 Task: Add a signature Jacob Baker containing With gratitude and appreciation, Jacob Baker to email address softage.2@softage.net and add a label Valentines Day gifts
Action: Mouse moved to (945, 74)
Screenshot: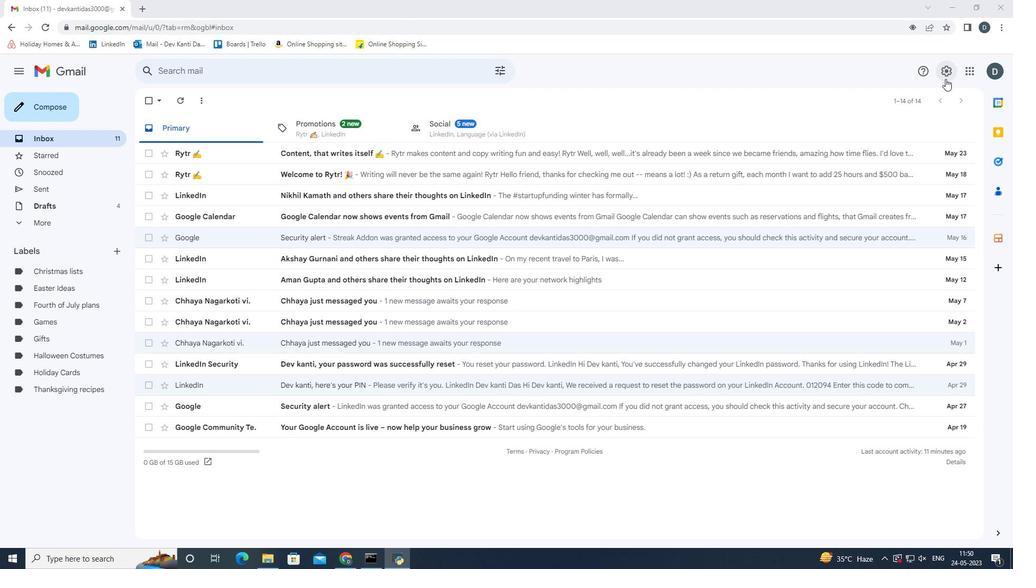 
Action: Mouse pressed left at (945, 74)
Screenshot: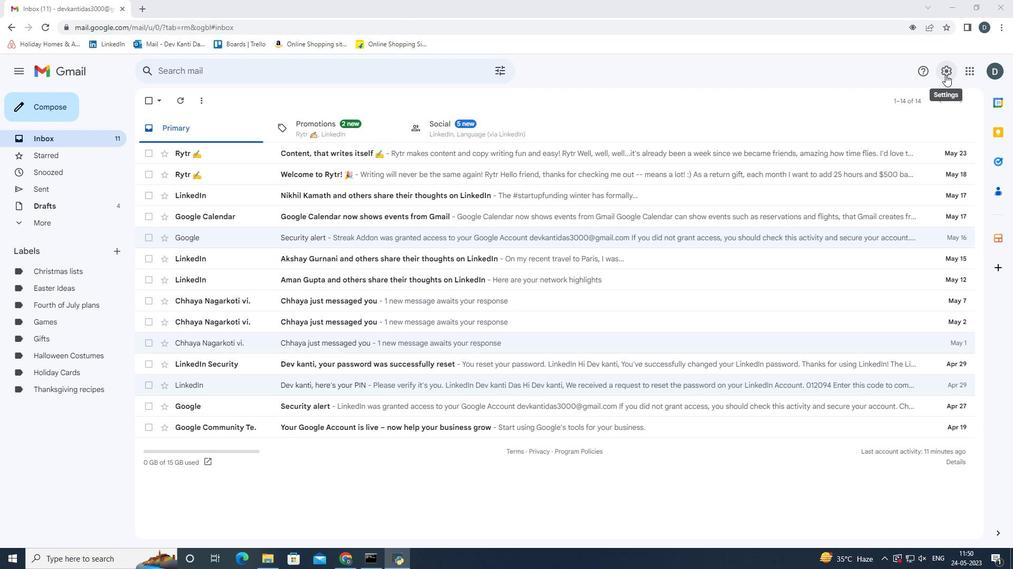 
Action: Mouse moved to (935, 121)
Screenshot: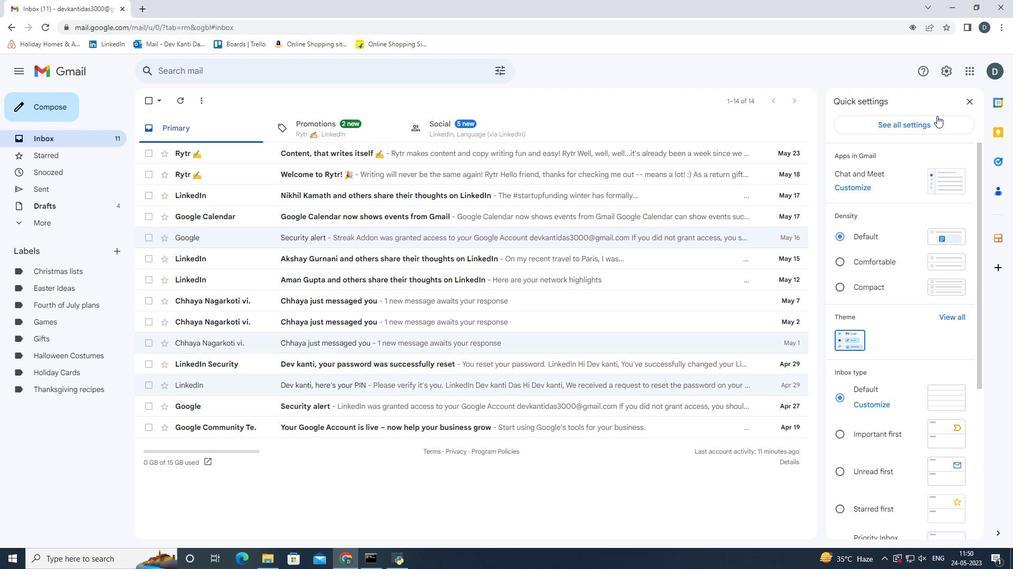 
Action: Mouse pressed left at (935, 121)
Screenshot: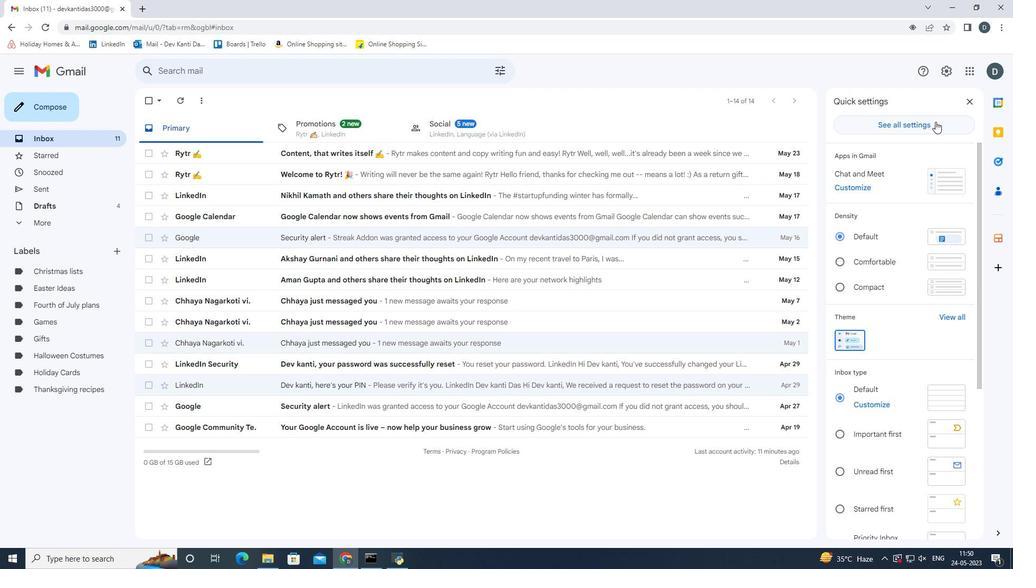 
Action: Mouse moved to (549, 343)
Screenshot: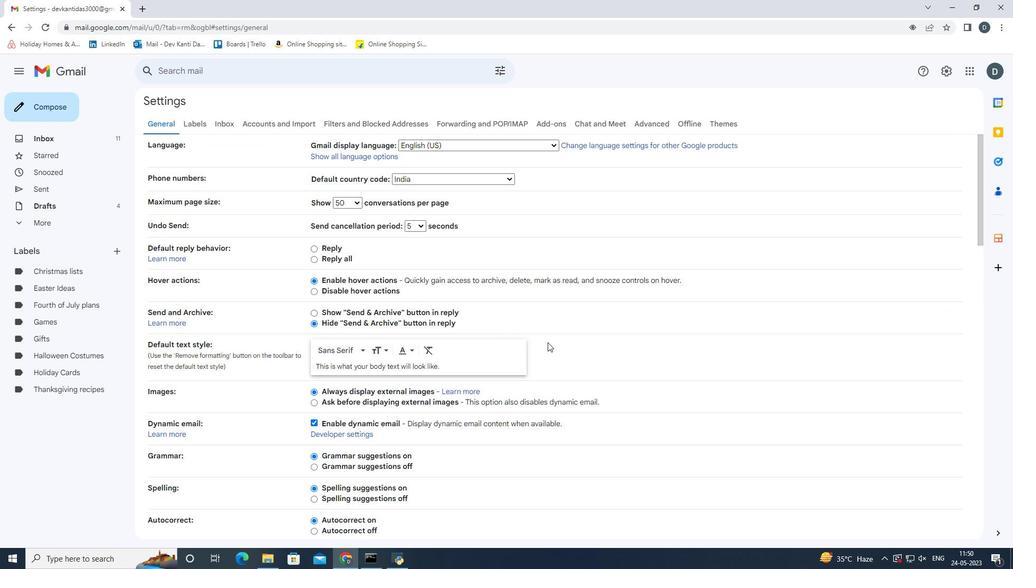 
Action: Mouse scrolled (549, 342) with delta (0, 0)
Screenshot: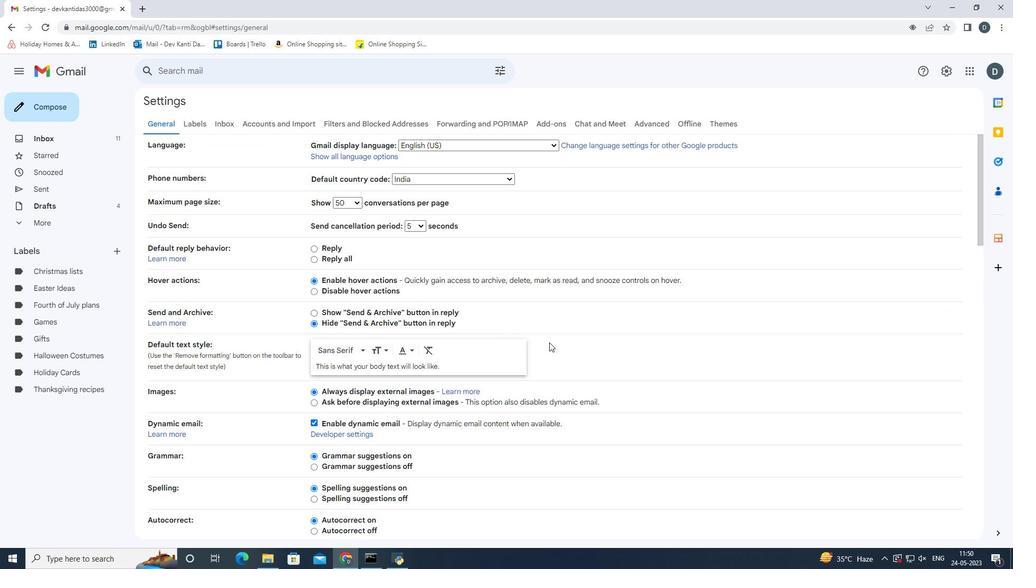 
Action: Mouse scrolled (549, 342) with delta (0, 0)
Screenshot: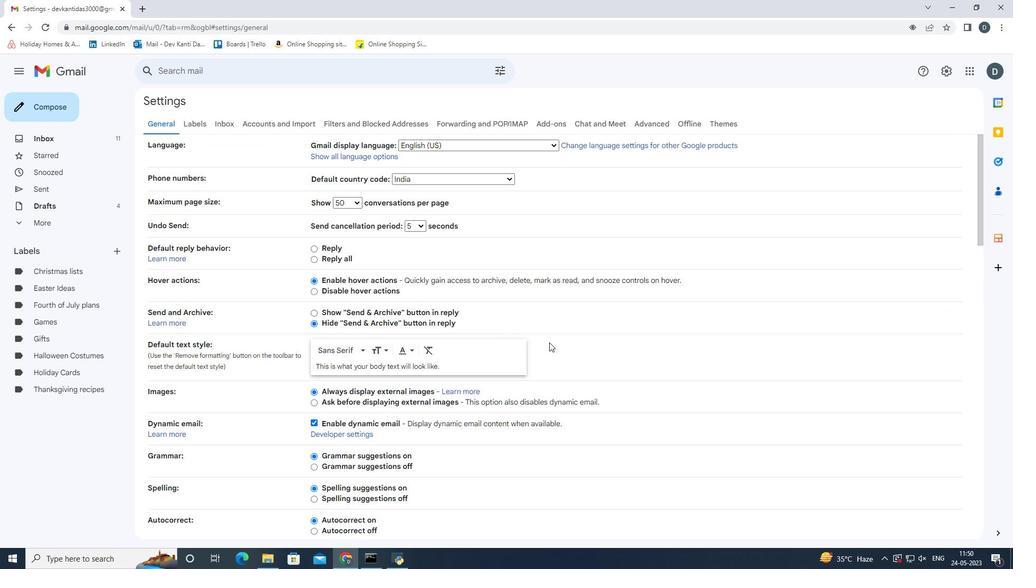 
Action: Mouse scrolled (549, 342) with delta (0, 0)
Screenshot: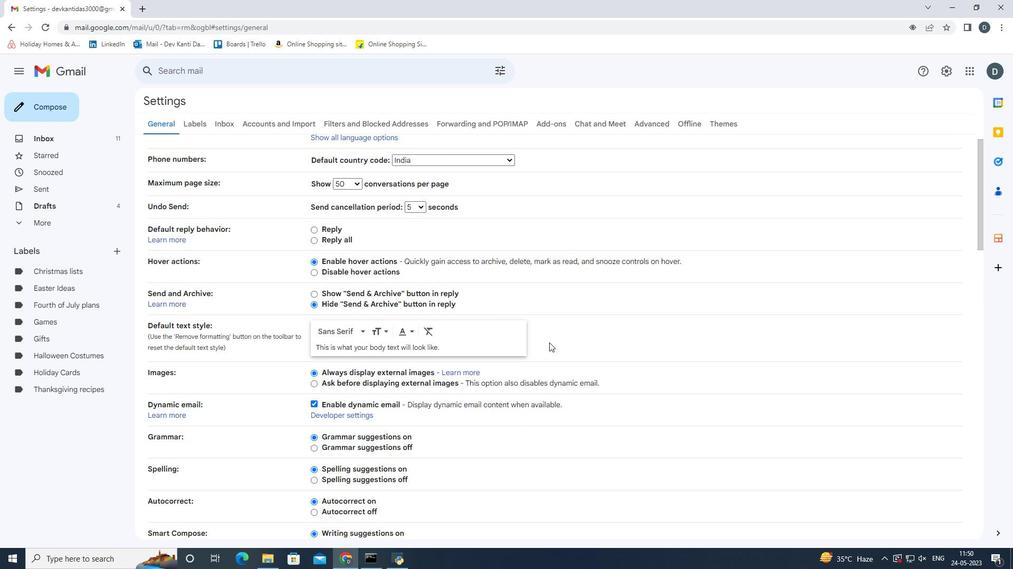
Action: Mouse scrolled (549, 342) with delta (0, 0)
Screenshot: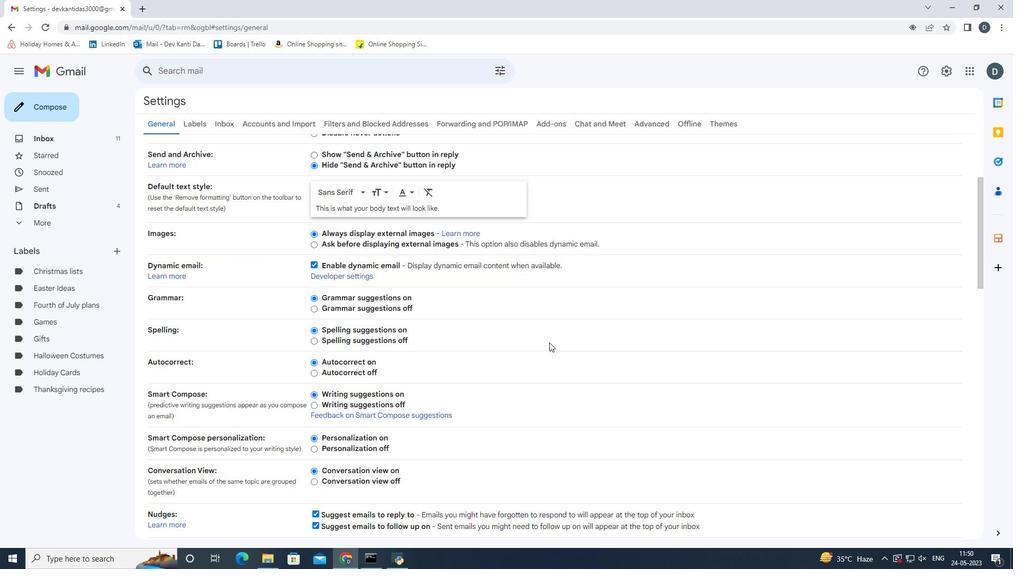 
Action: Mouse scrolled (549, 342) with delta (0, 0)
Screenshot: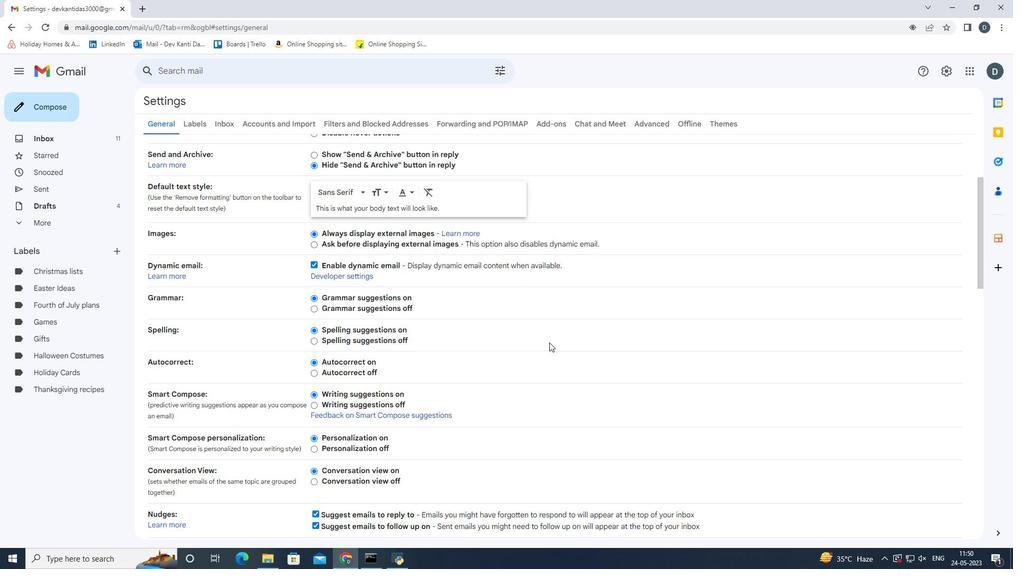 
Action: Mouse scrolled (549, 342) with delta (0, 0)
Screenshot: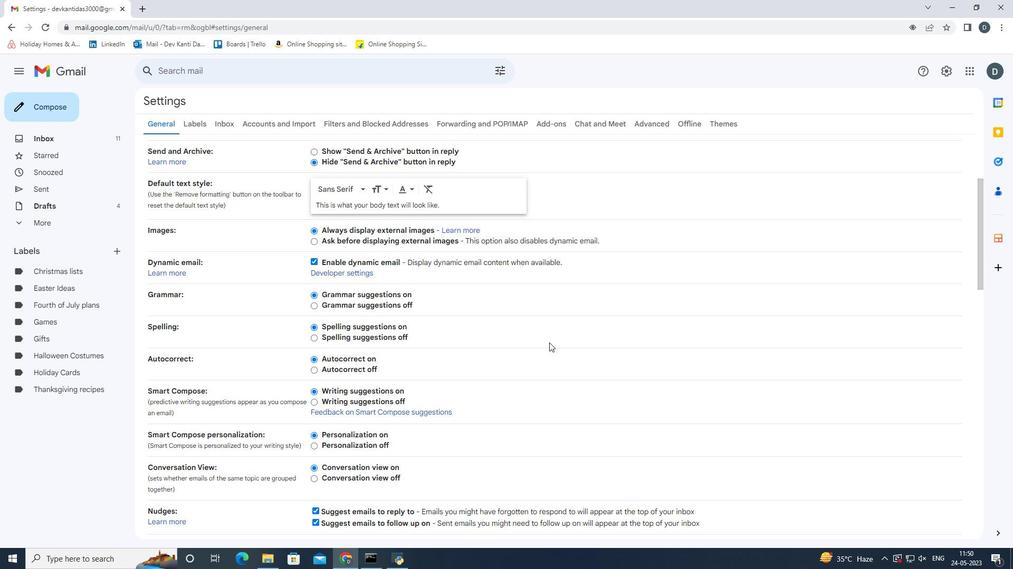 
Action: Mouse scrolled (549, 342) with delta (0, 0)
Screenshot: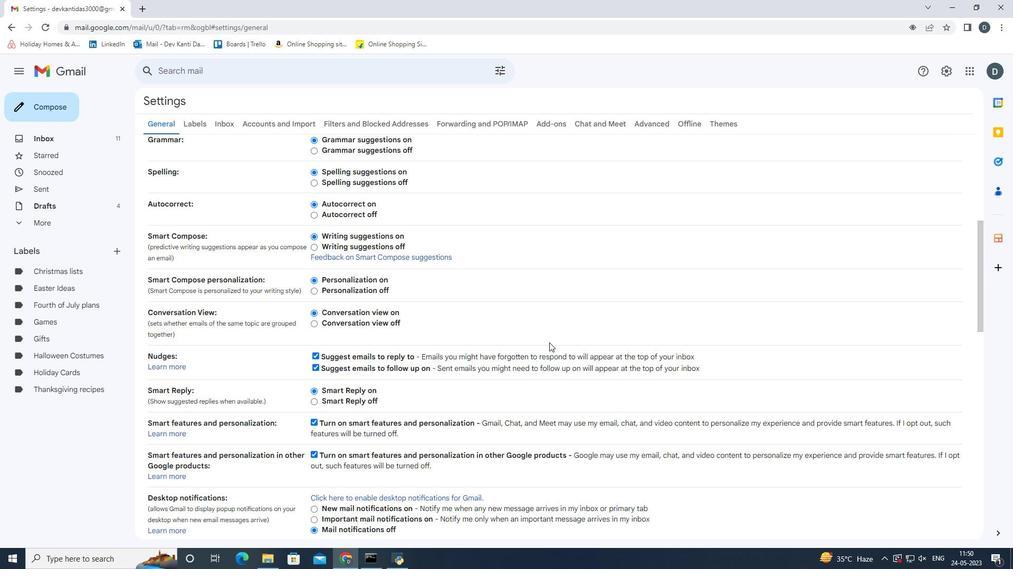 
Action: Mouse scrolled (549, 342) with delta (0, 0)
Screenshot: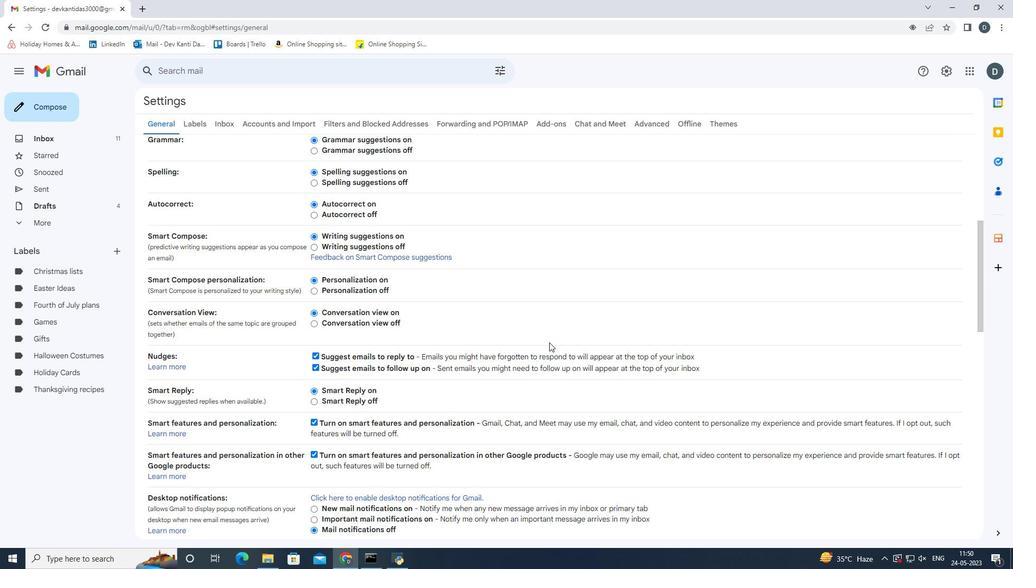 
Action: Mouse scrolled (549, 342) with delta (0, 0)
Screenshot: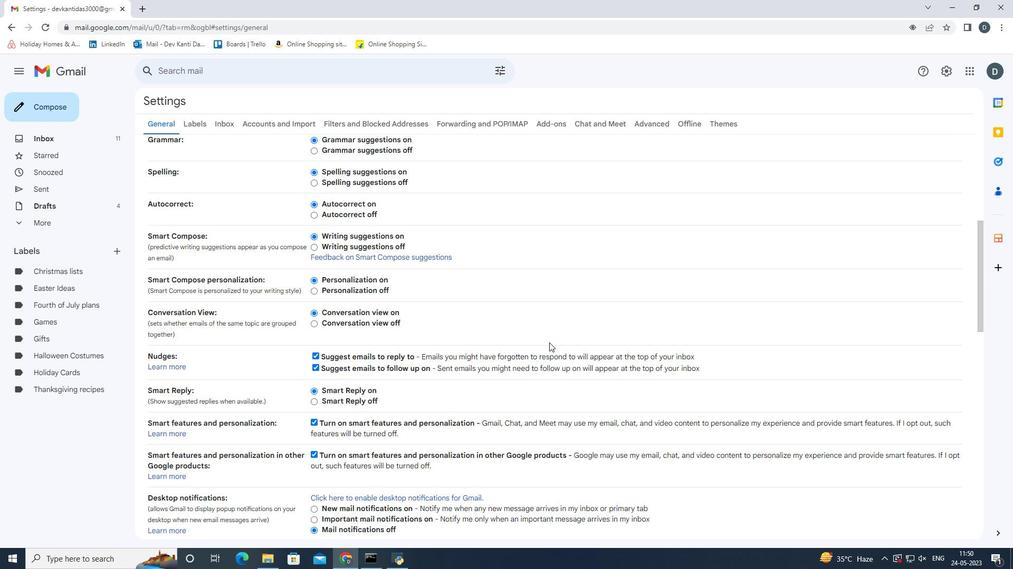 
Action: Mouse scrolled (549, 342) with delta (0, 0)
Screenshot: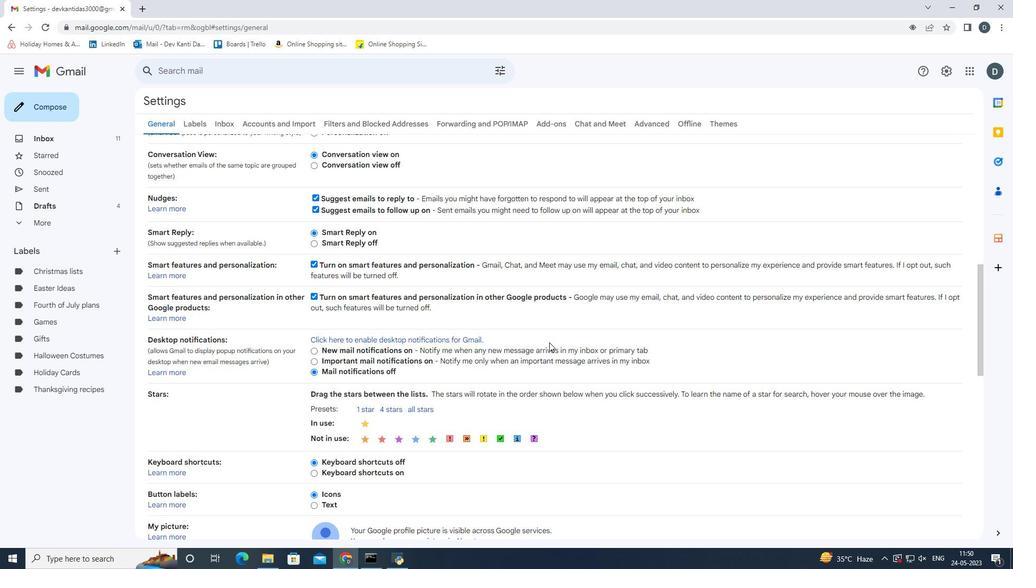 
Action: Mouse scrolled (549, 342) with delta (0, 0)
Screenshot: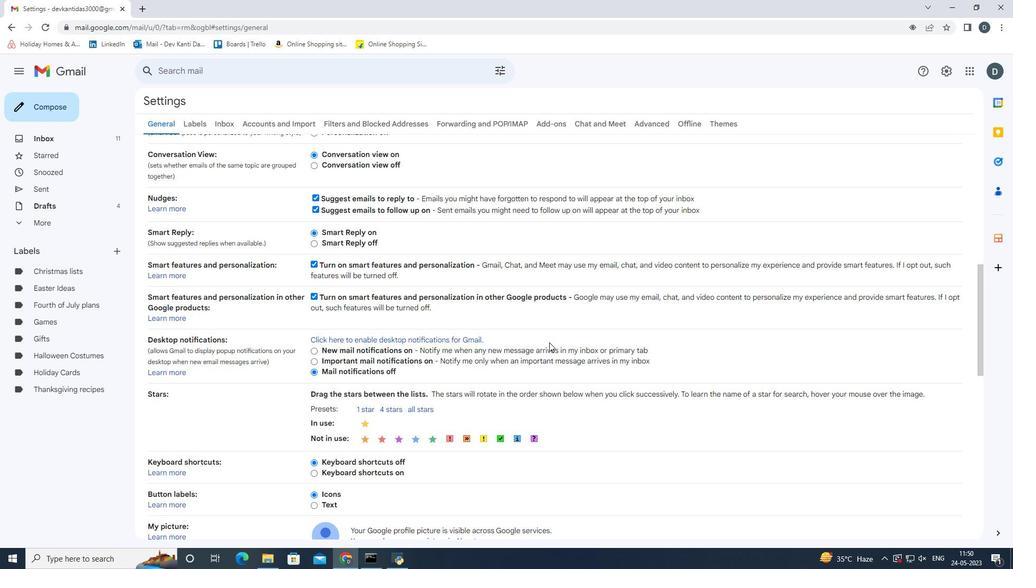 
Action: Mouse scrolled (549, 342) with delta (0, 0)
Screenshot: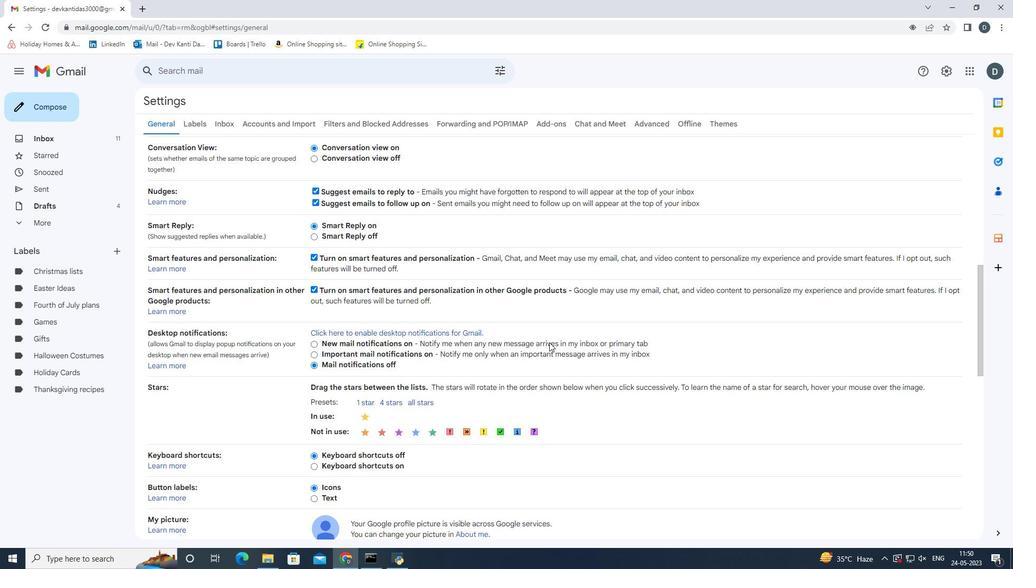 
Action: Mouse scrolled (549, 342) with delta (0, 0)
Screenshot: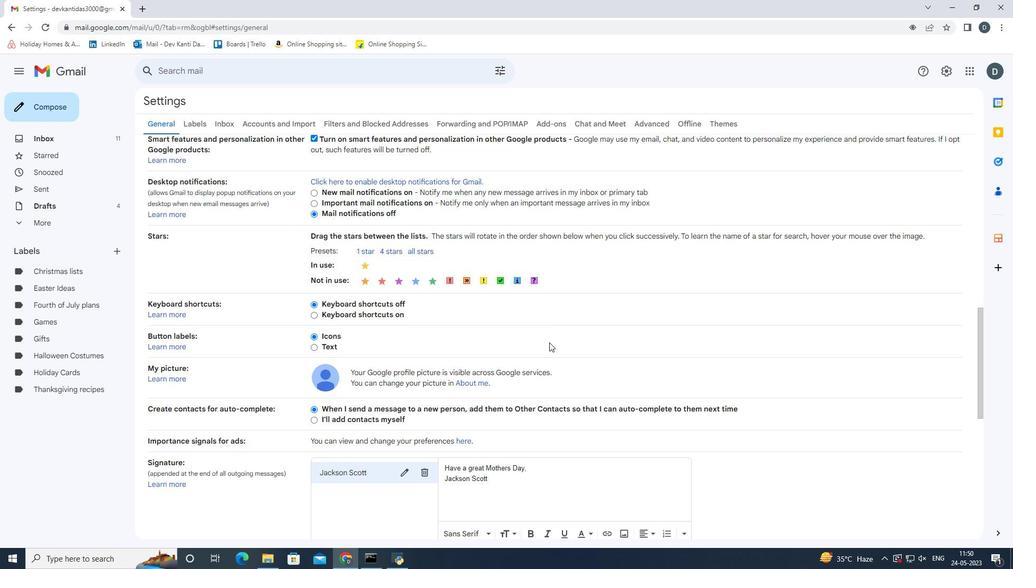 
Action: Mouse moved to (430, 416)
Screenshot: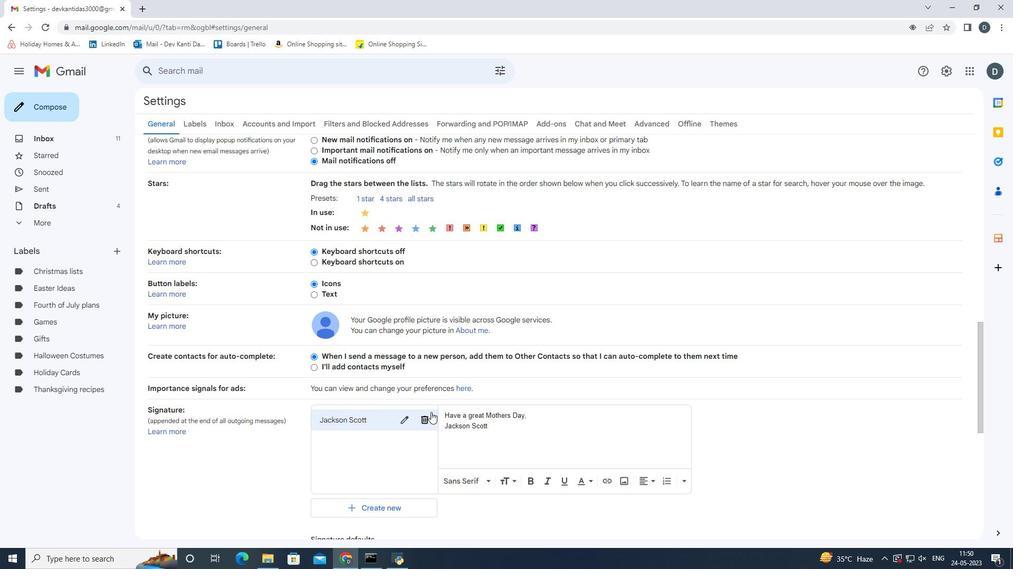 
Action: Mouse pressed left at (430, 416)
Screenshot: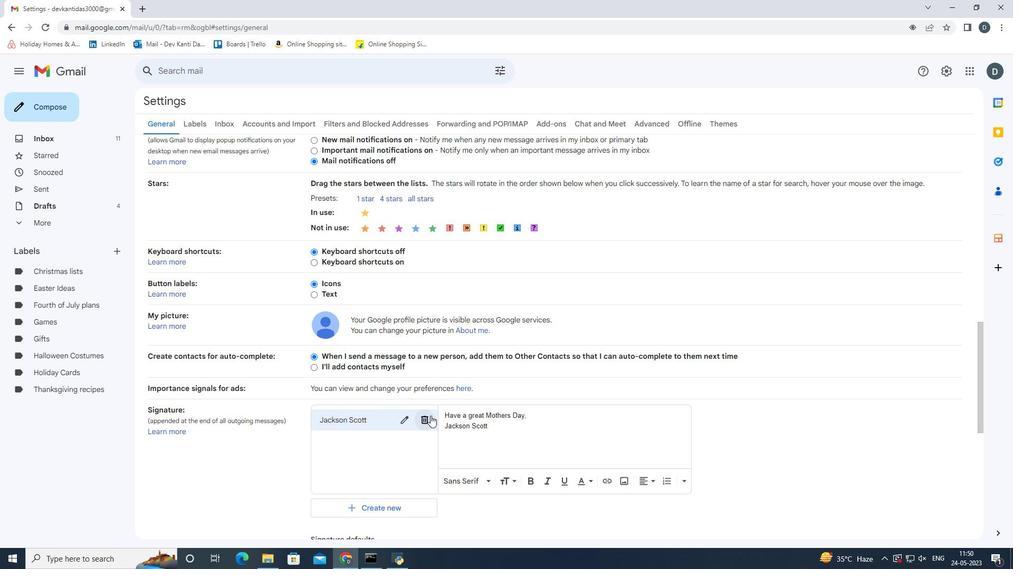 
Action: Mouse moved to (608, 322)
Screenshot: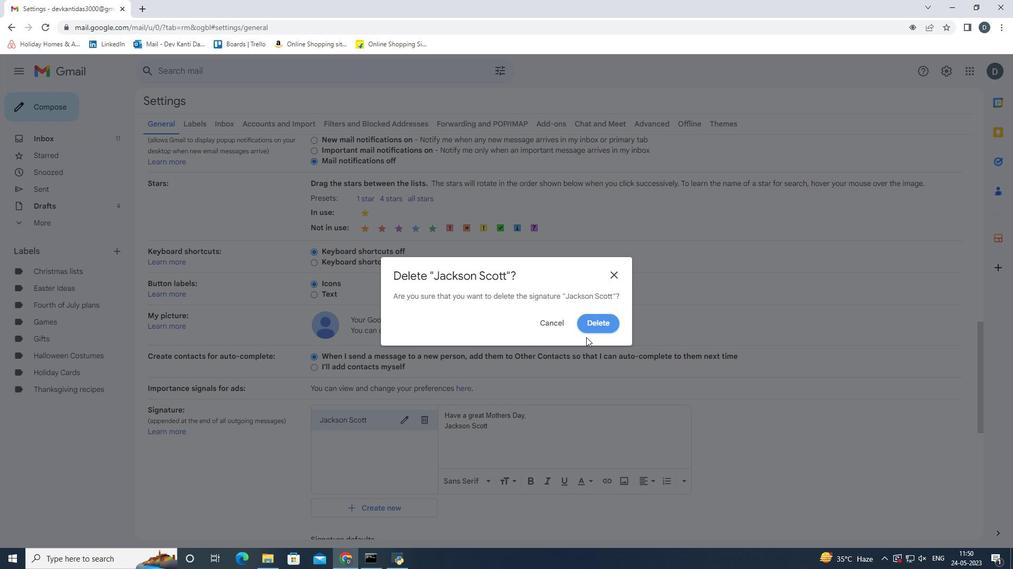 
Action: Mouse pressed left at (608, 322)
Screenshot: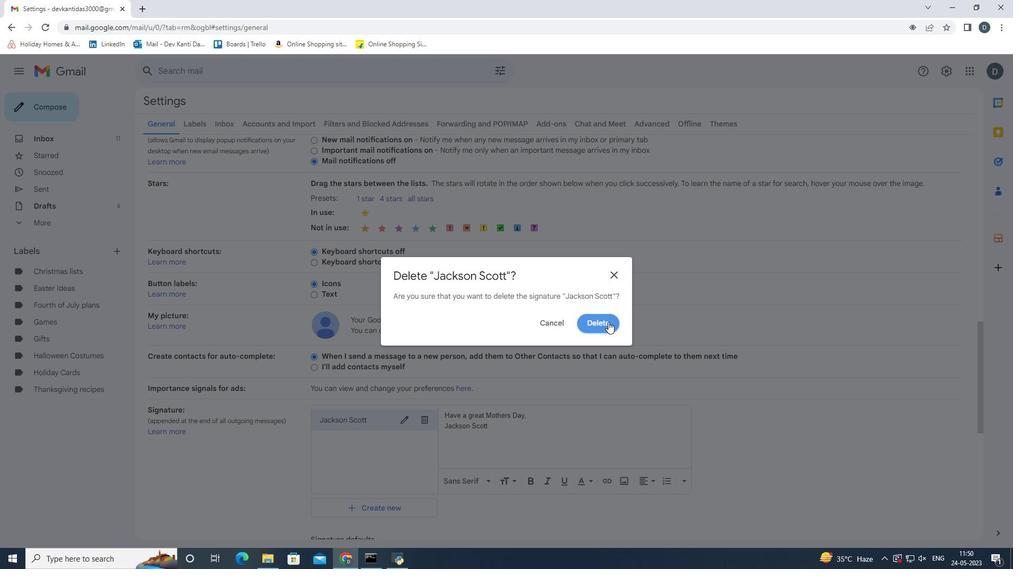 
Action: Mouse moved to (375, 426)
Screenshot: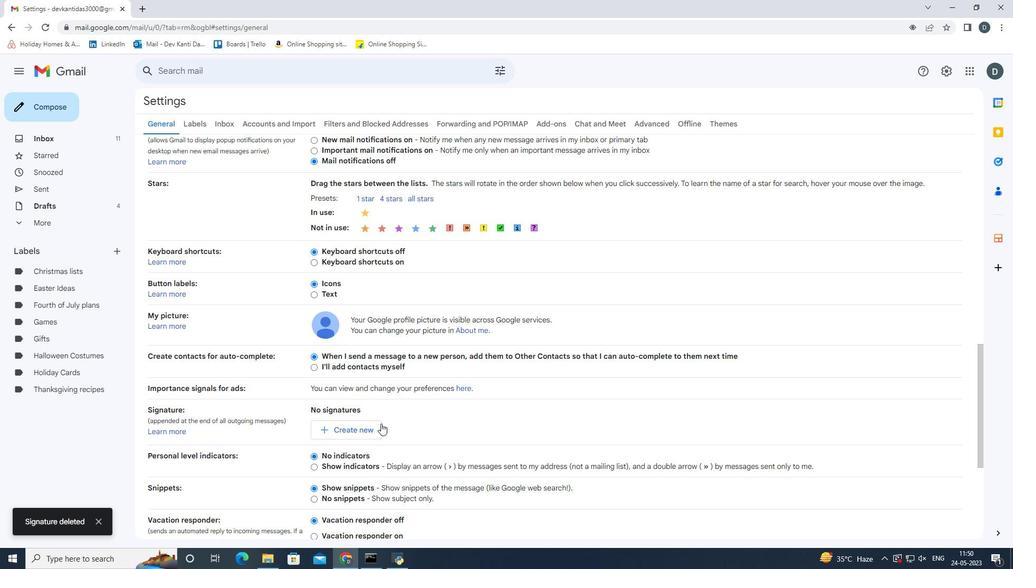 
Action: Mouse pressed left at (375, 426)
Screenshot: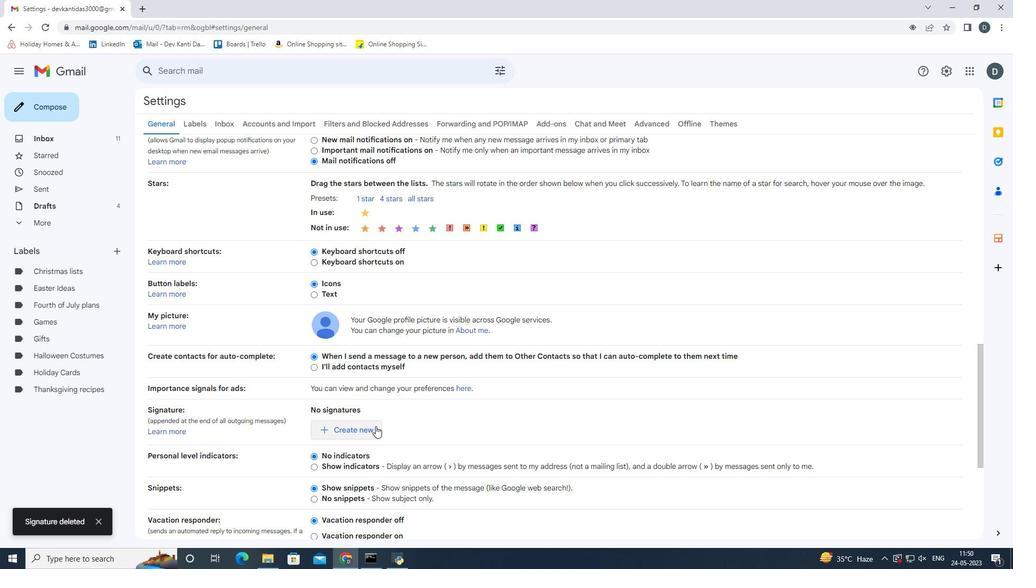 
Action: Mouse moved to (502, 301)
Screenshot: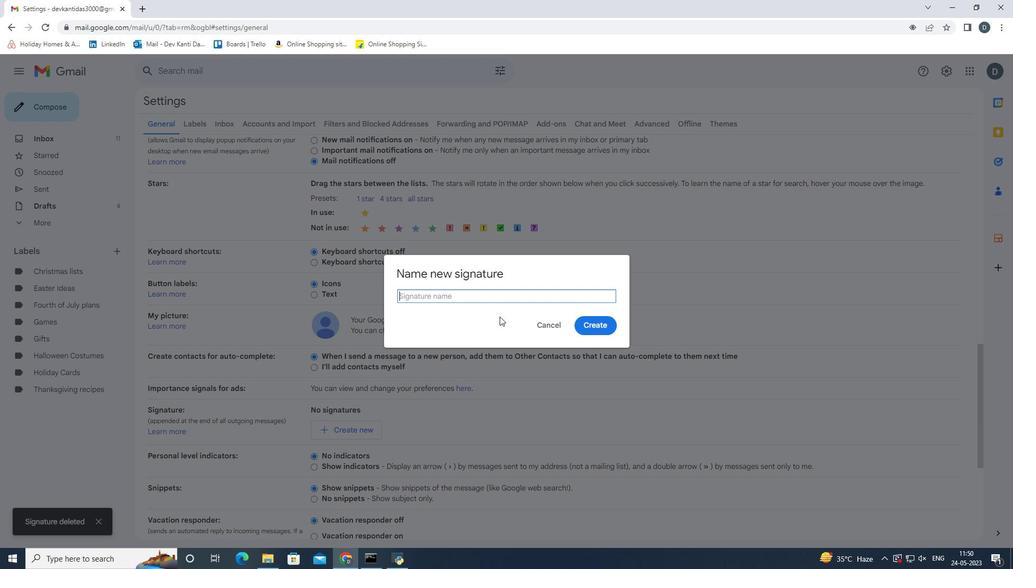 
Action: Key pressed <Key.shift><Key.shift><Key.shift><Key.shift><Key.shift><Key.shift><Key.shift><Key.shift><Key.shift><Key.shift>Jacob<Key.space><Key.shift><Key.shift><Key.shift><Key.shift><Key.shift><Key.shift><Key.shift>Baker<Key.enter>
Screenshot: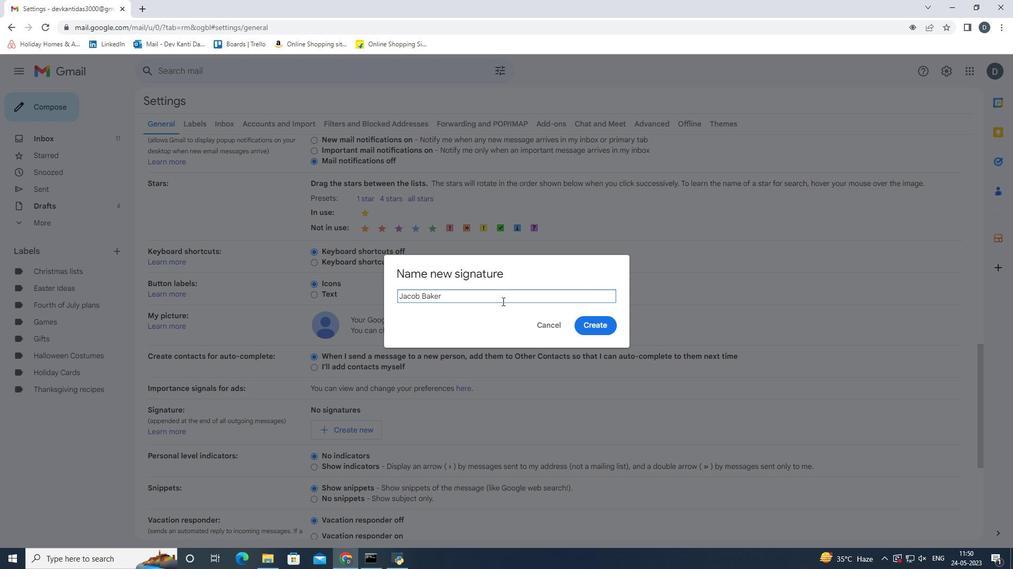 
Action: Mouse moved to (528, 431)
Screenshot: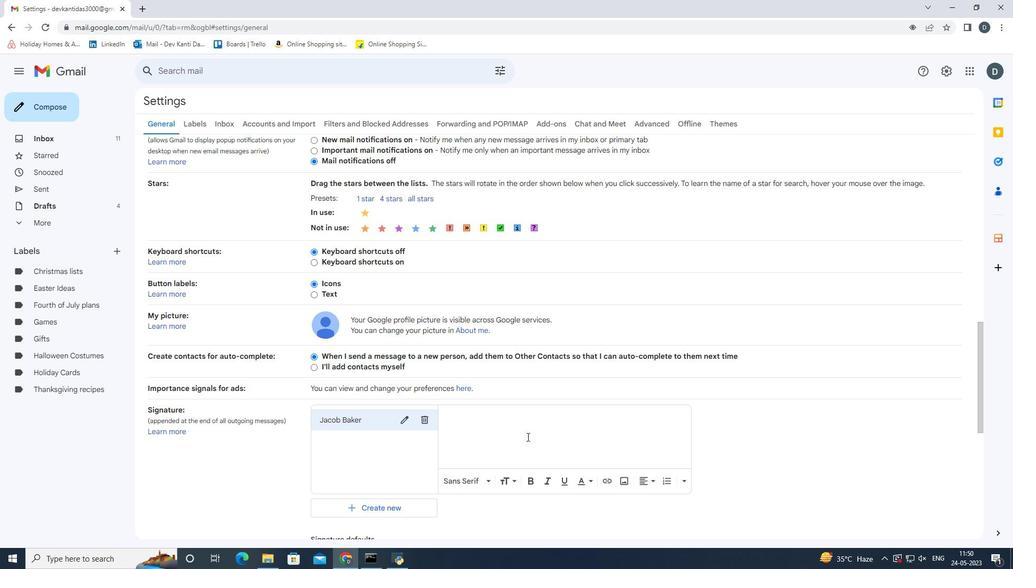 
Action: Mouse pressed left at (528, 431)
Screenshot: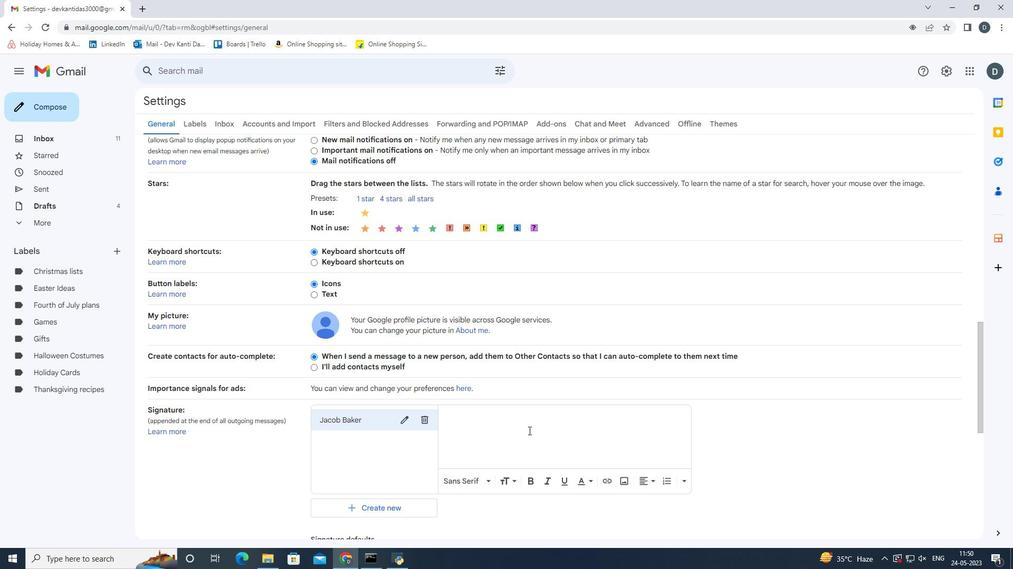 
Action: Key pressed <Key.shift><Key.shift><Key.shift><Key.shift><Key.shift><Key.shift><Key.shift><Key.shift><Key.shift><Key.shift><Key.shift><Key.shift><Key.shift><Key.shift><Key.shift><Key.shift><Key.shift><Key.shift><Key.shift><Key.shift><Key.shift><Key.shift><Key.shift><Key.shift><Key.shift><Key.shift><Key.shift><Key.shift><Key.shift><Key.shift><Key.shift><Key.shift><Key.shift><Key.shift><Key.shift><Key.shift><Key.shift>Gratitude<Key.space>and<Key.space>appreaciation<Key.space><Key.backspace>,<Key.enter><Key.shift><Key.shift><Key.shift><Key.shift><Key.shift><Key.shift>Jacob<Key.space><Key.shift>Baked<Key.backspace>r
Screenshot: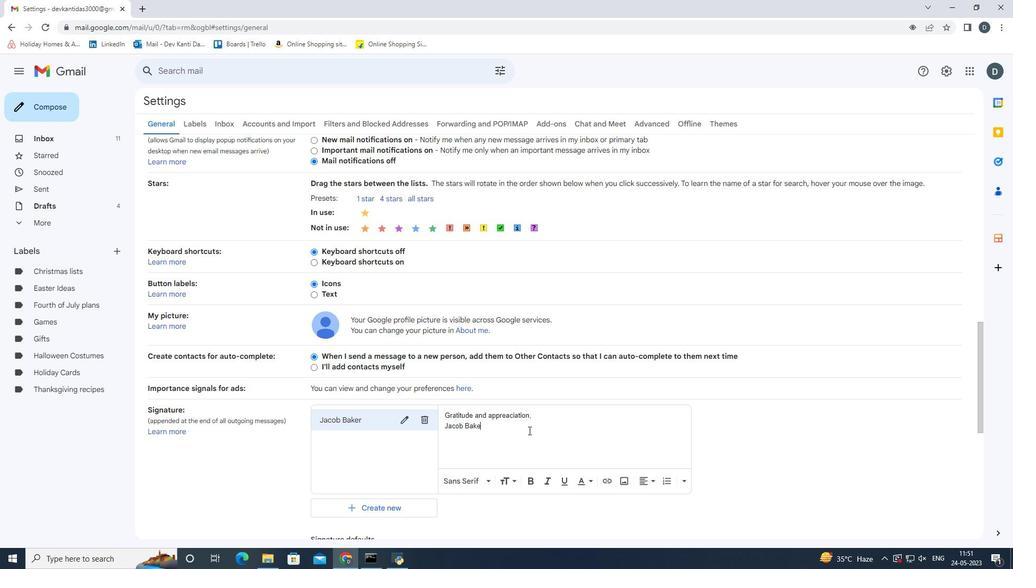 
Action: Mouse moved to (876, 444)
Screenshot: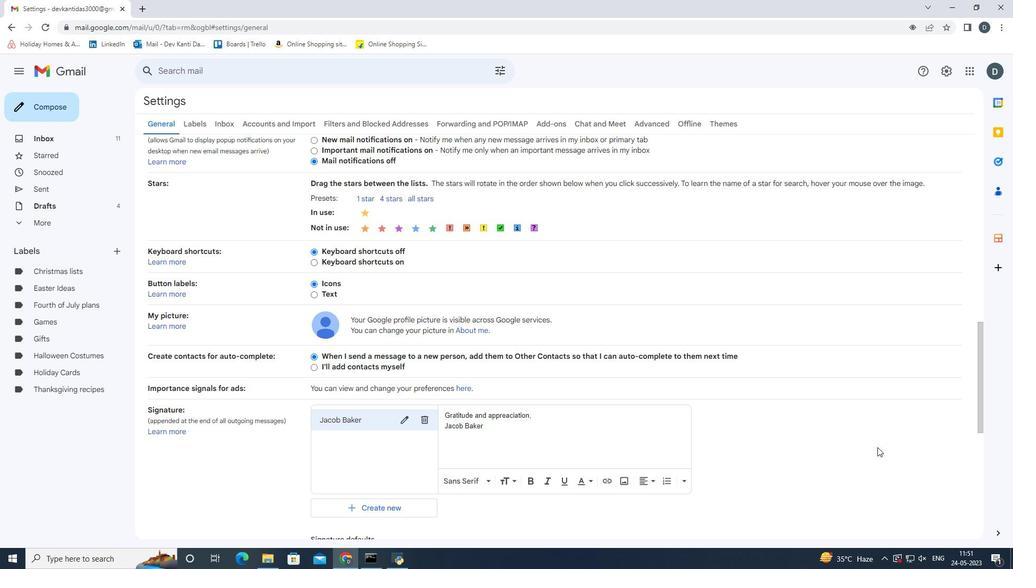 
Action: Mouse pressed left at (876, 444)
Screenshot: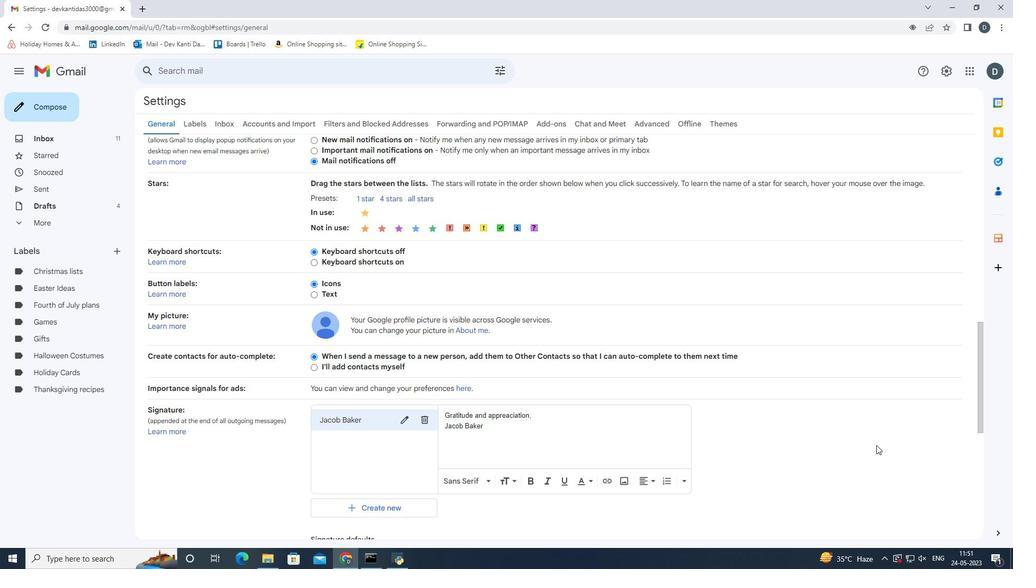 
Action: Mouse moved to (874, 421)
Screenshot: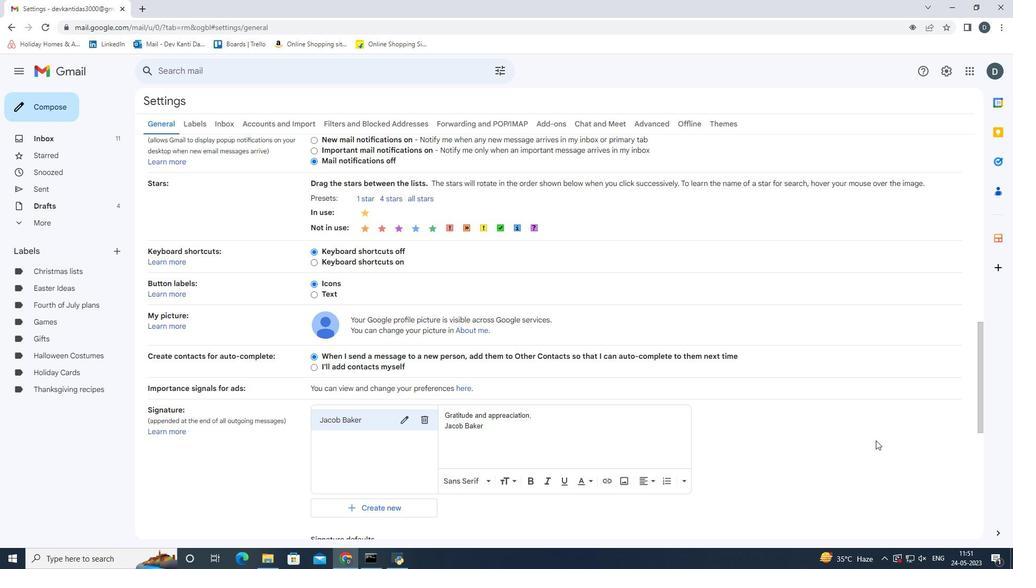 
Action: Mouse scrolled (874, 420) with delta (0, 0)
Screenshot: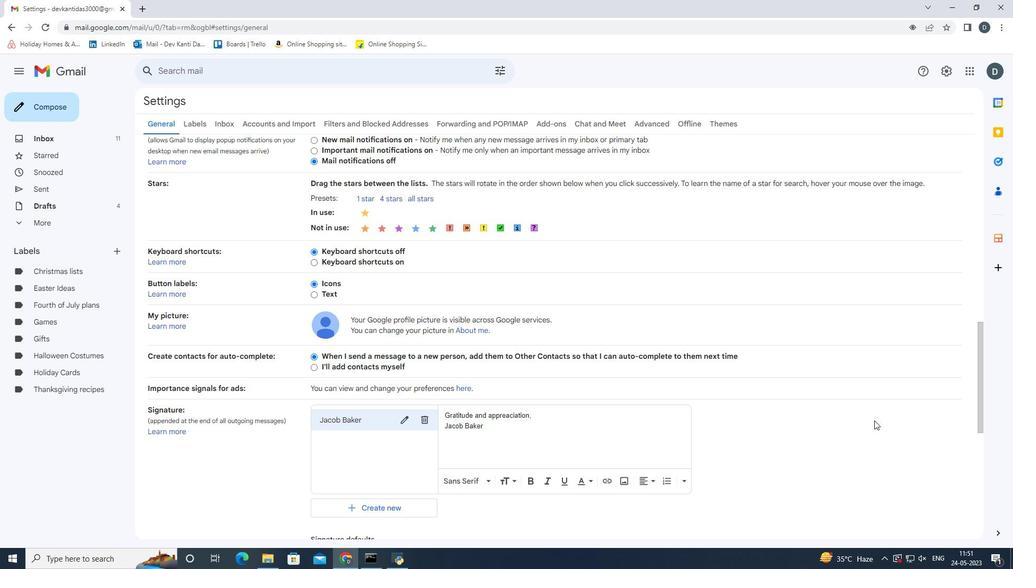 
Action: Mouse scrolled (874, 420) with delta (0, 0)
Screenshot: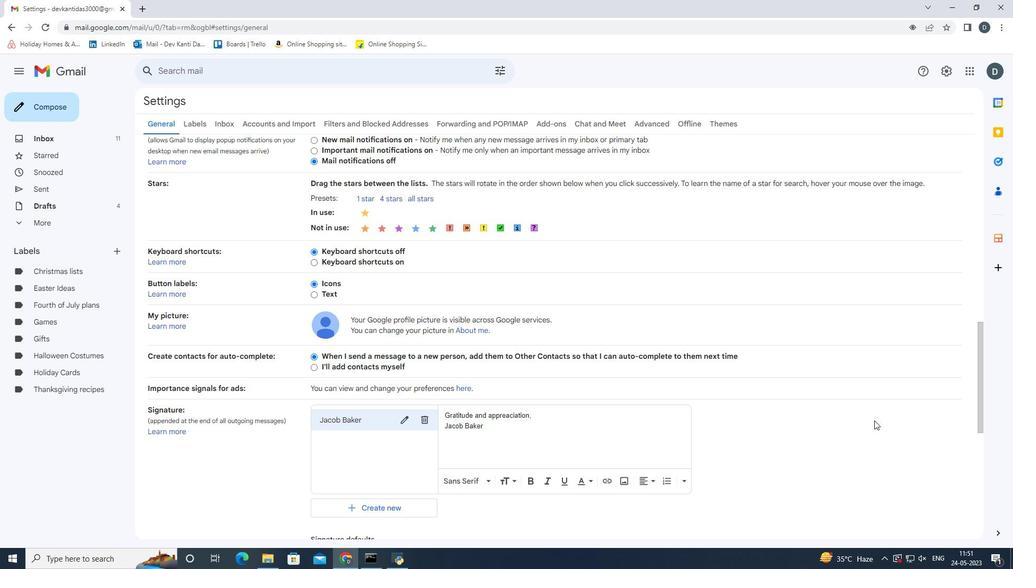 
Action: Mouse scrolled (874, 420) with delta (0, 0)
Screenshot: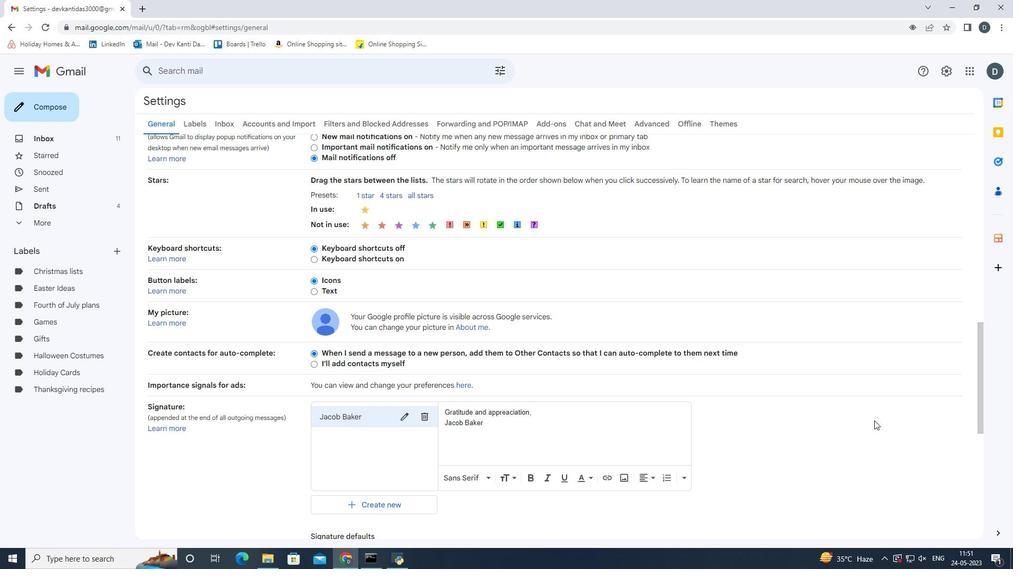 
Action: Mouse scrolled (874, 420) with delta (0, 0)
Screenshot: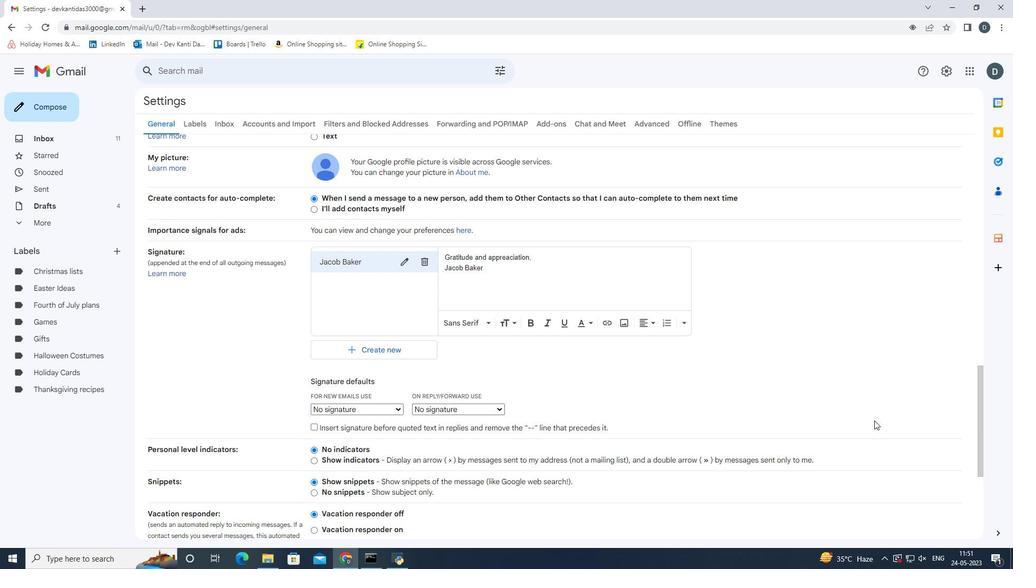 
Action: Mouse scrolled (874, 420) with delta (0, 0)
Screenshot: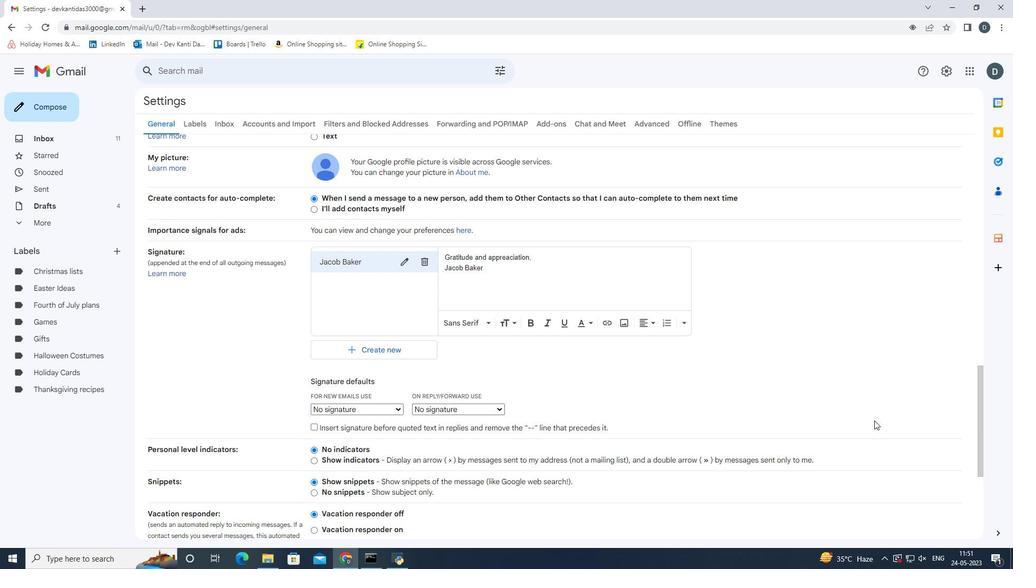 
Action: Mouse scrolled (874, 420) with delta (0, 0)
Screenshot: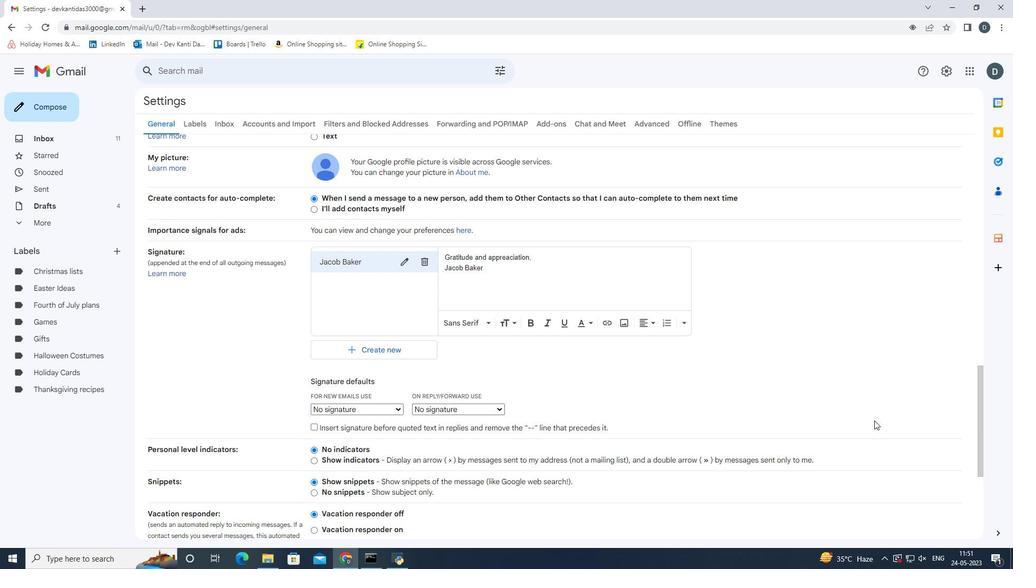 
Action: Mouse moved to (345, 254)
Screenshot: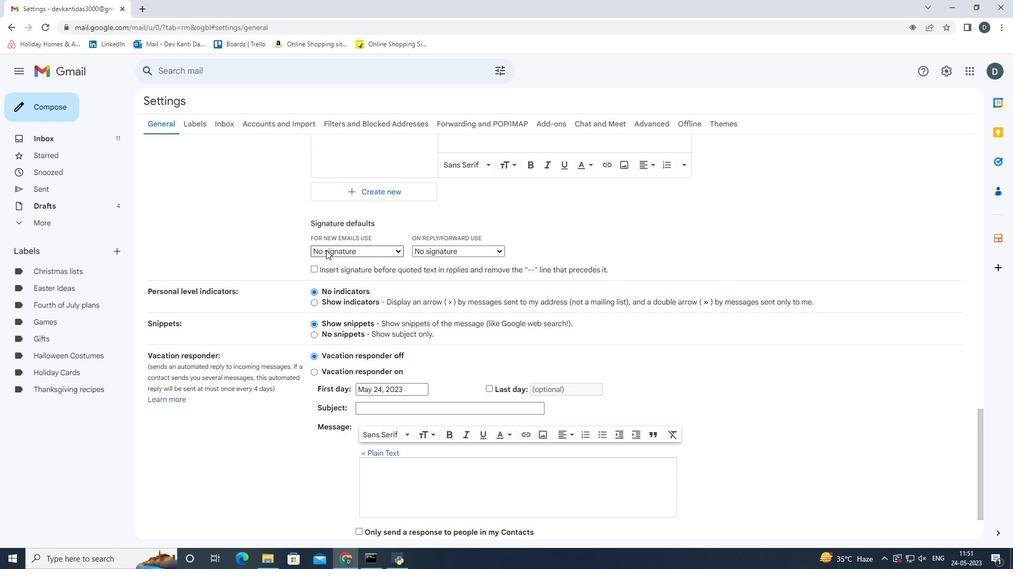 
Action: Mouse pressed left at (345, 254)
Screenshot: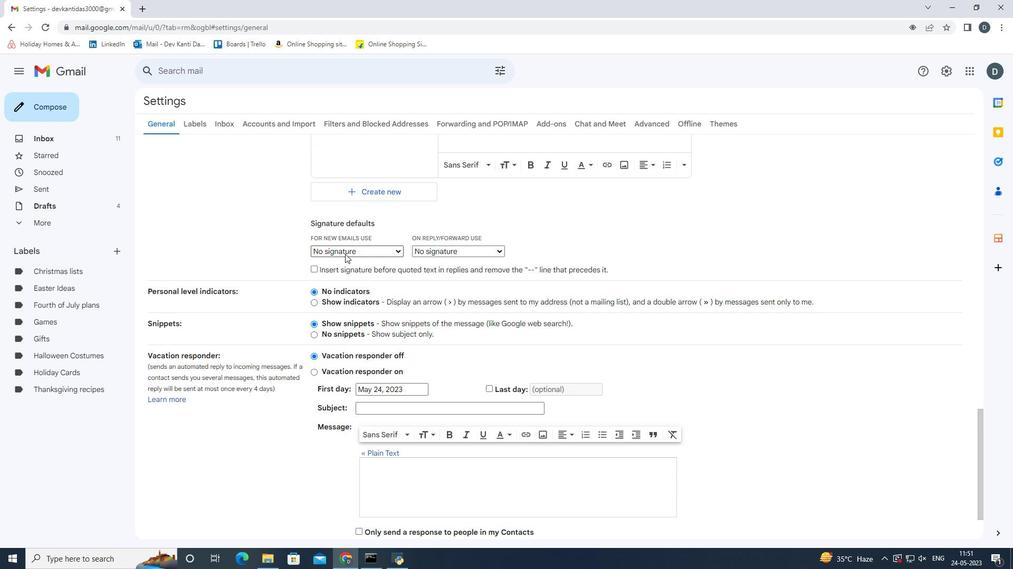 
Action: Mouse moved to (355, 274)
Screenshot: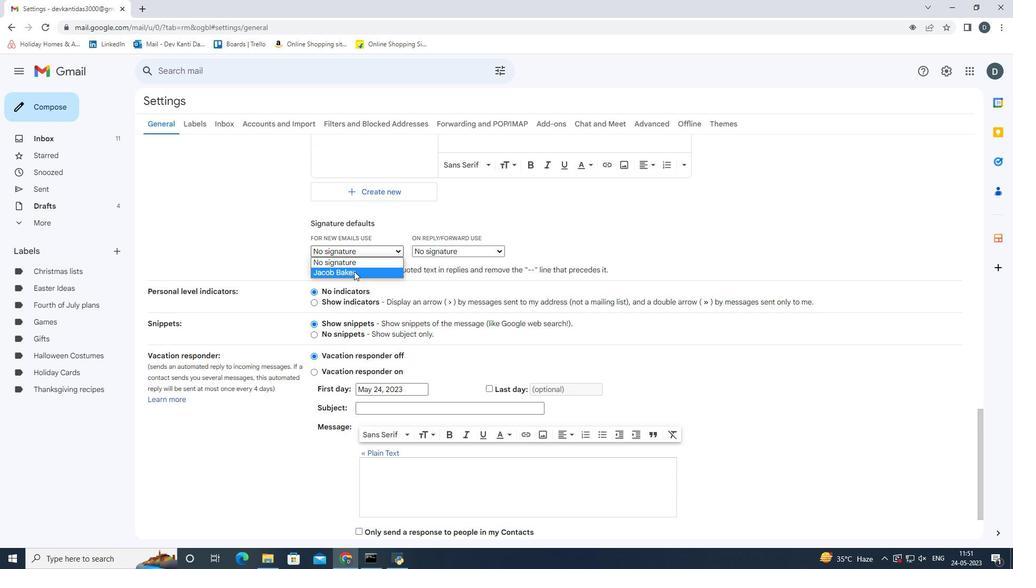 
Action: Mouse pressed left at (355, 274)
Screenshot: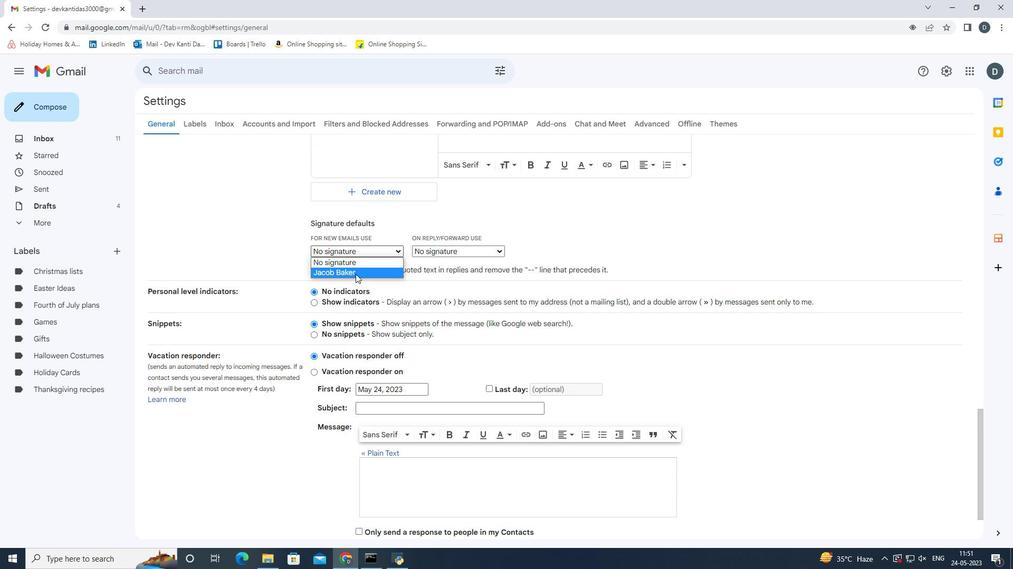 
Action: Mouse moved to (455, 247)
Screenshot: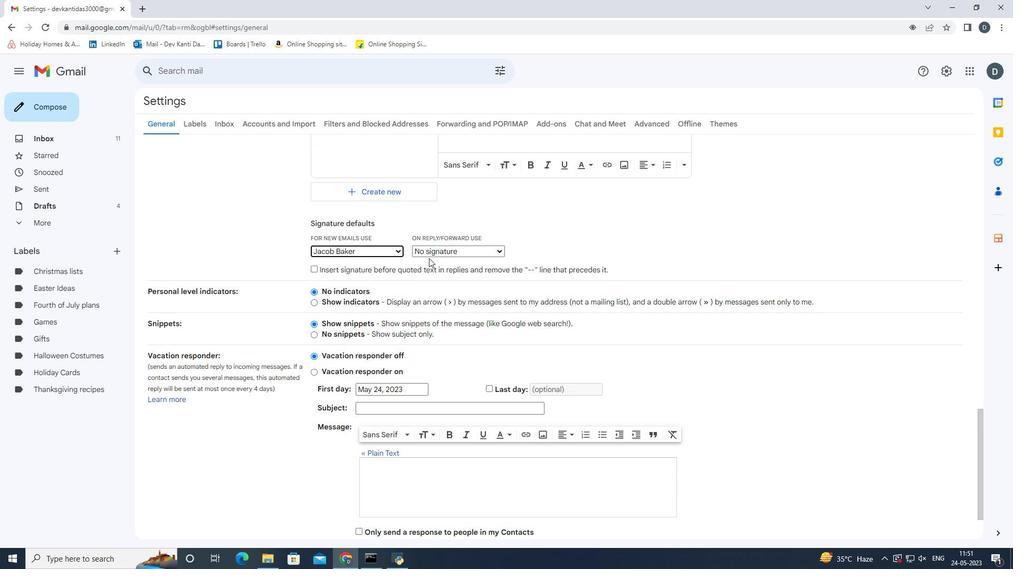 
Action: Mouse pressed left at (455, 247)
Screenshot: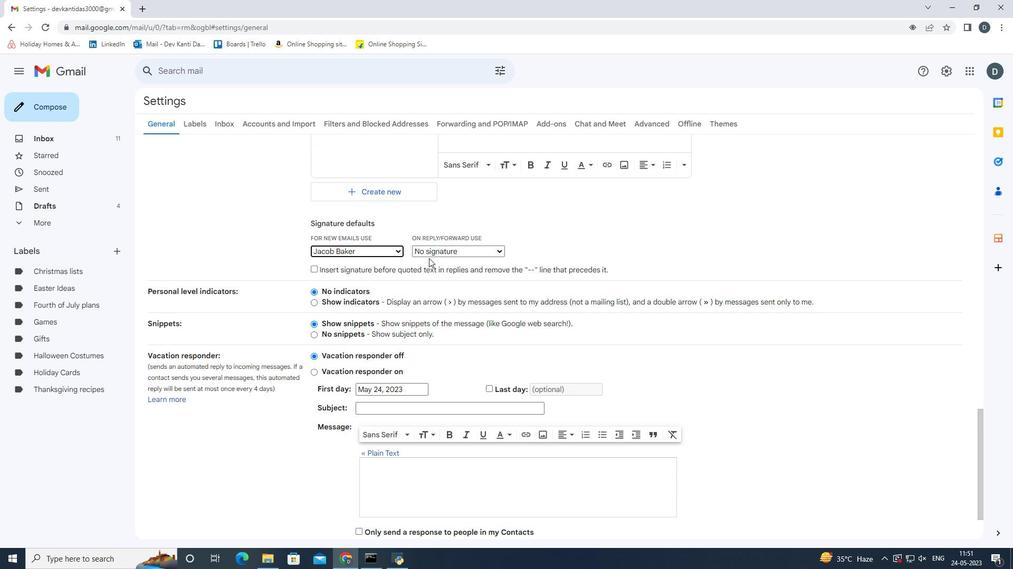 
Action: Mouse moved to (453, 268)
Screenshot: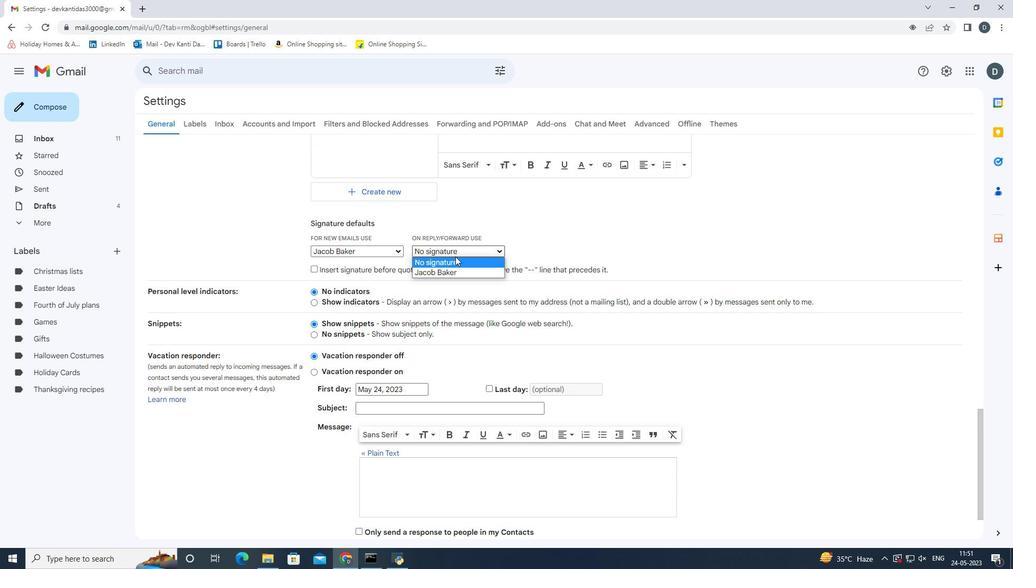 
Action: Mouse pressed left at (453, 268)
Screenshot: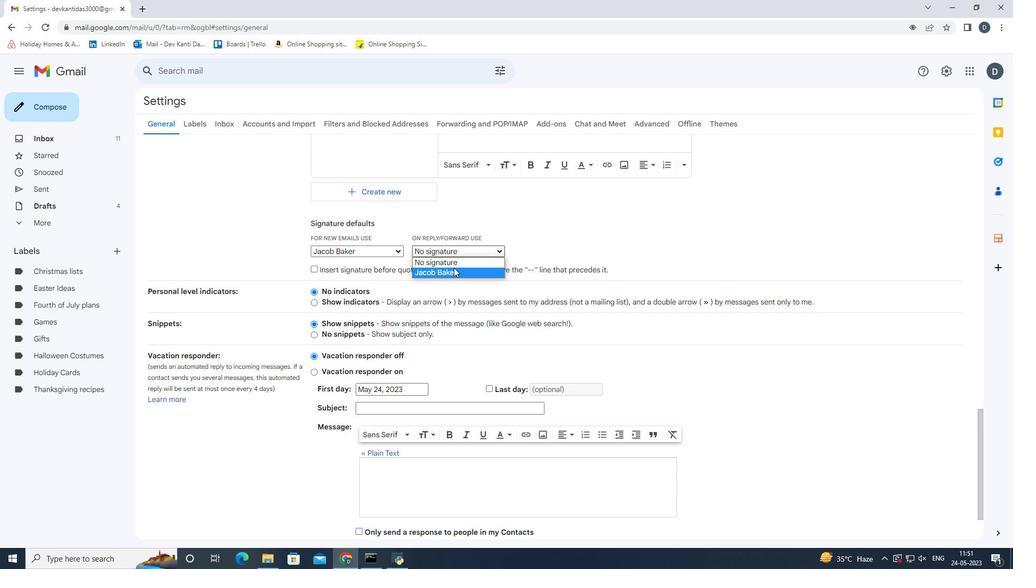 
Action: Mouse moved to (506, 280)
Screenshot: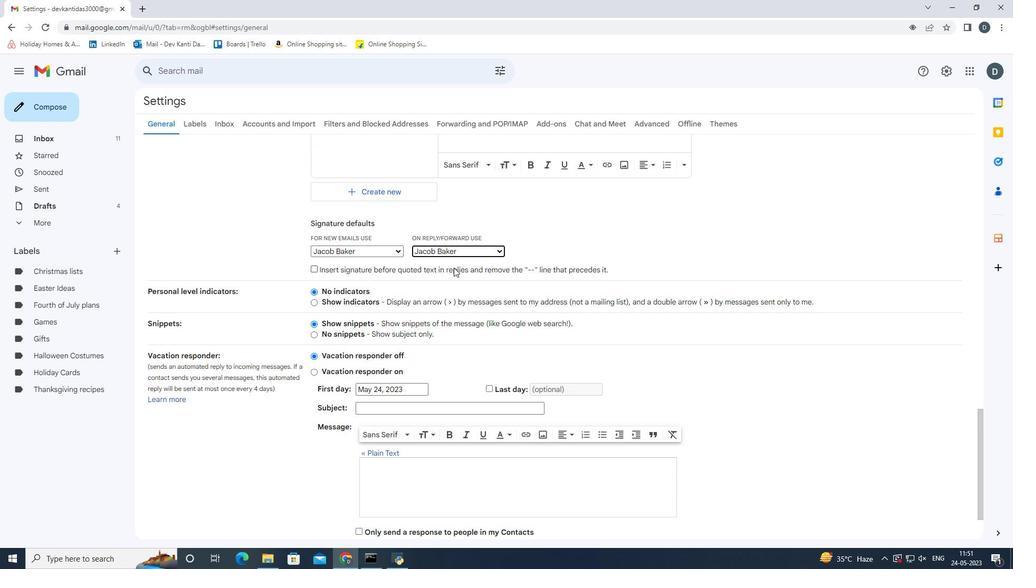 
Action: Mouse scrolled (506, 279) with delta (0, 0)
Screenshot: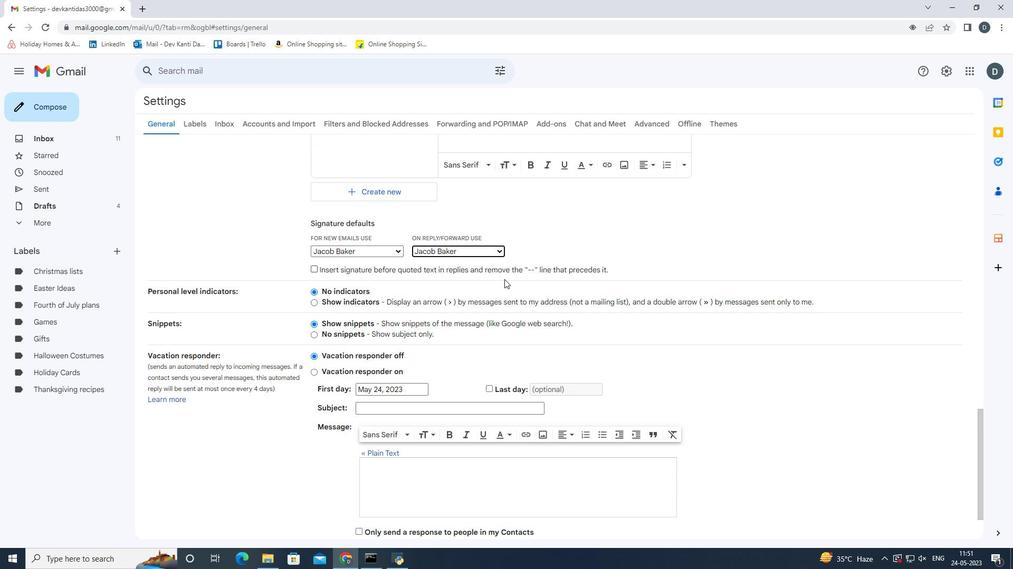
Action: Mouse scrolled (506, 279) with delta (0, 0)
Screenshot: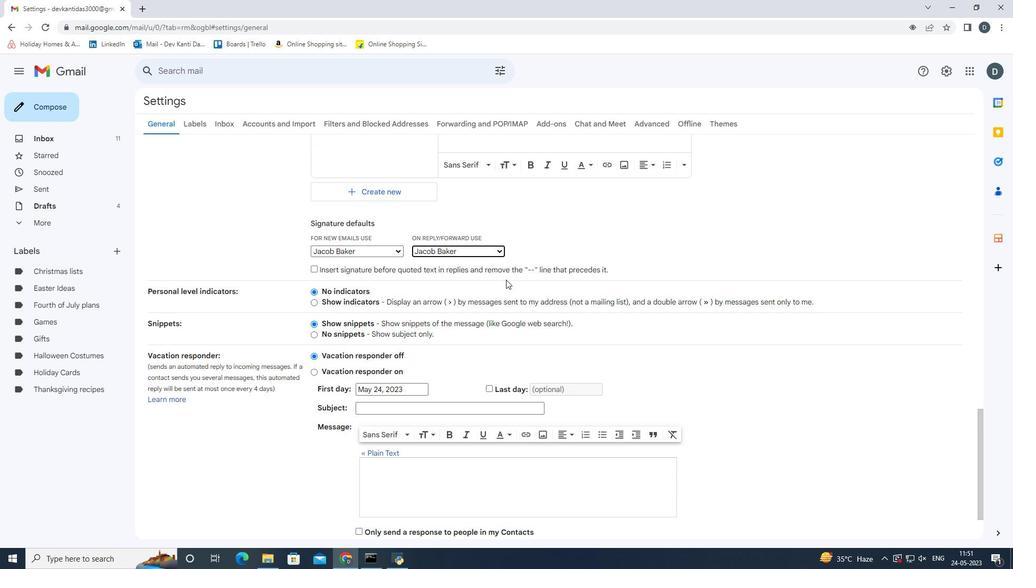 
Action: Mouse moved to (526, 478)
Screenshot: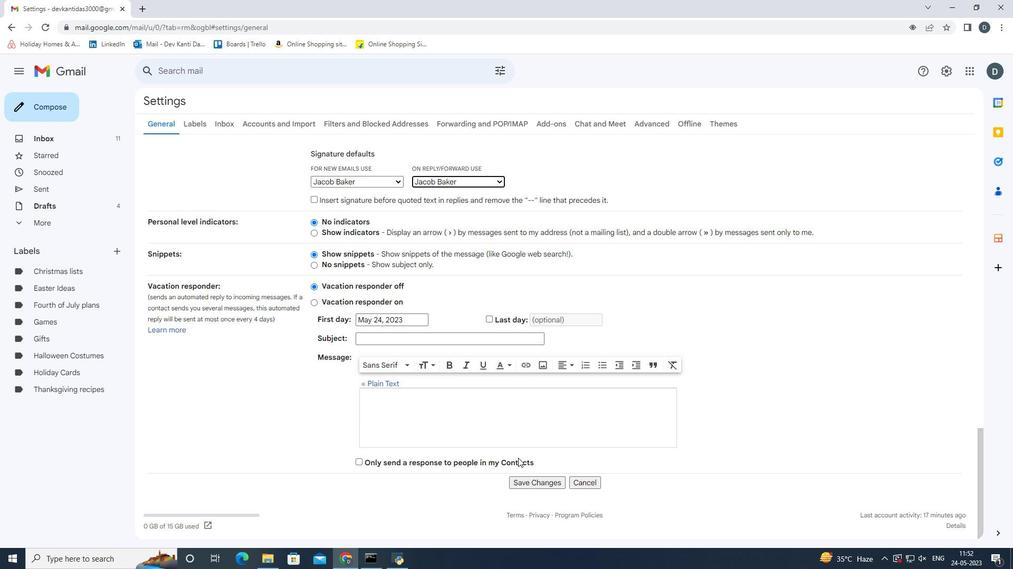 
Action: Mouse pressed left at (526, 478)
Screenshot: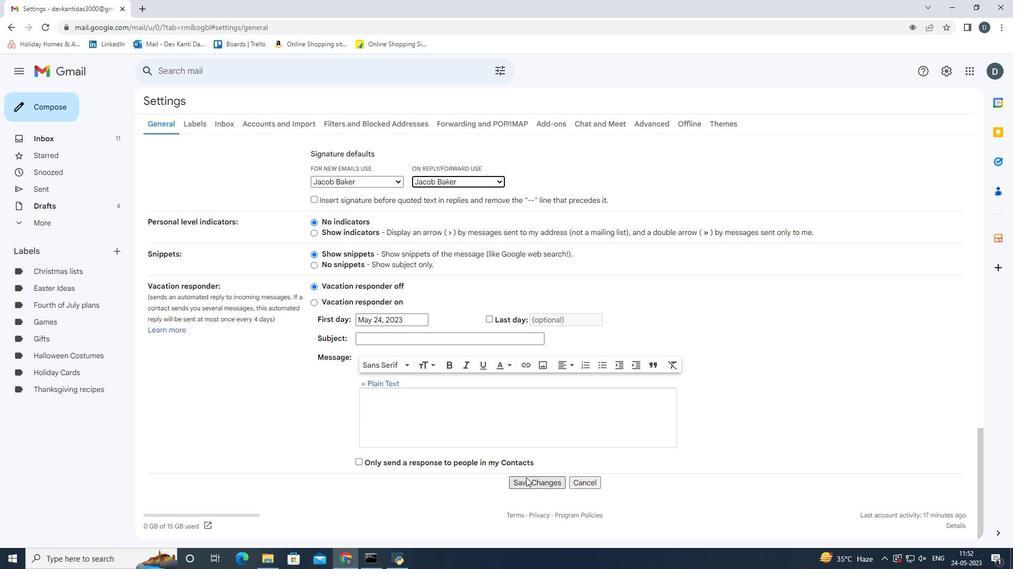 
Action: Mouse moved to (55, 110)
Screenshot: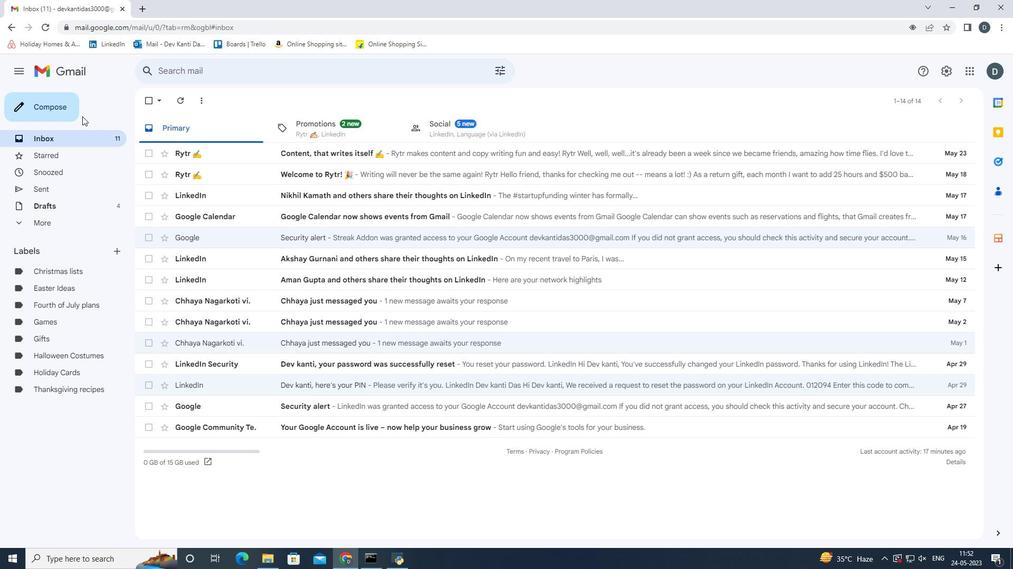 
Action: Mouse pressed left at (55, 110)
Screenshot: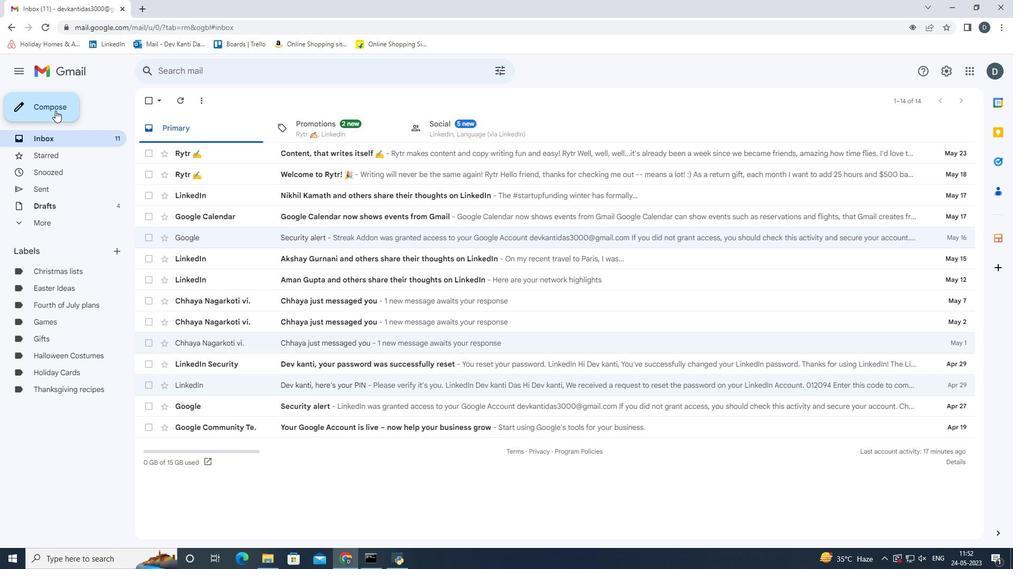 
Action: Mouse moved to (707, 261)
Screenshot: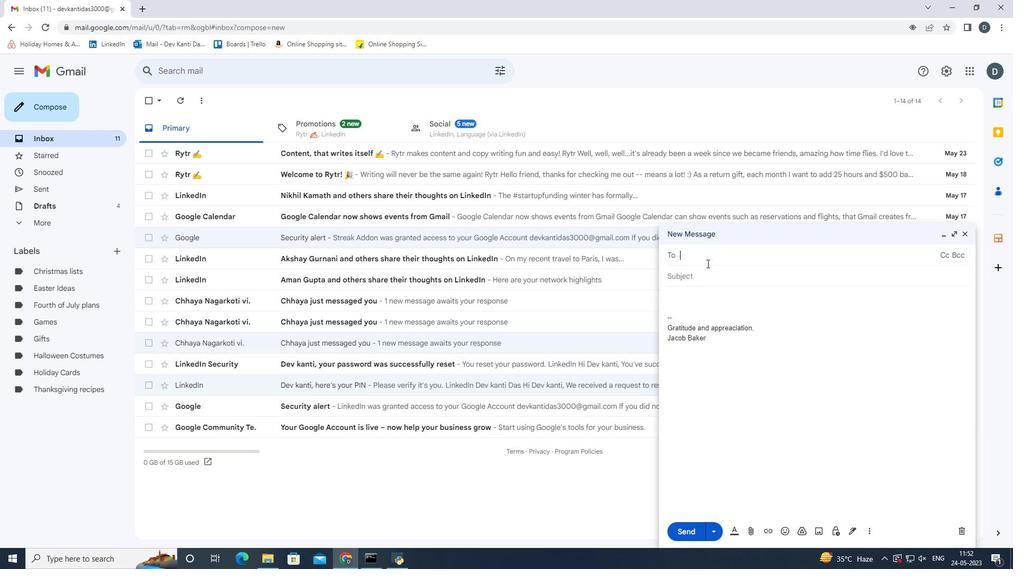 
Action: Key pressed <Key.shift>Softage.2<Key.shift><Key.shift><Key.shift><Key.shift><Key.shift>@softage.net<Key.enter>
Screenshot: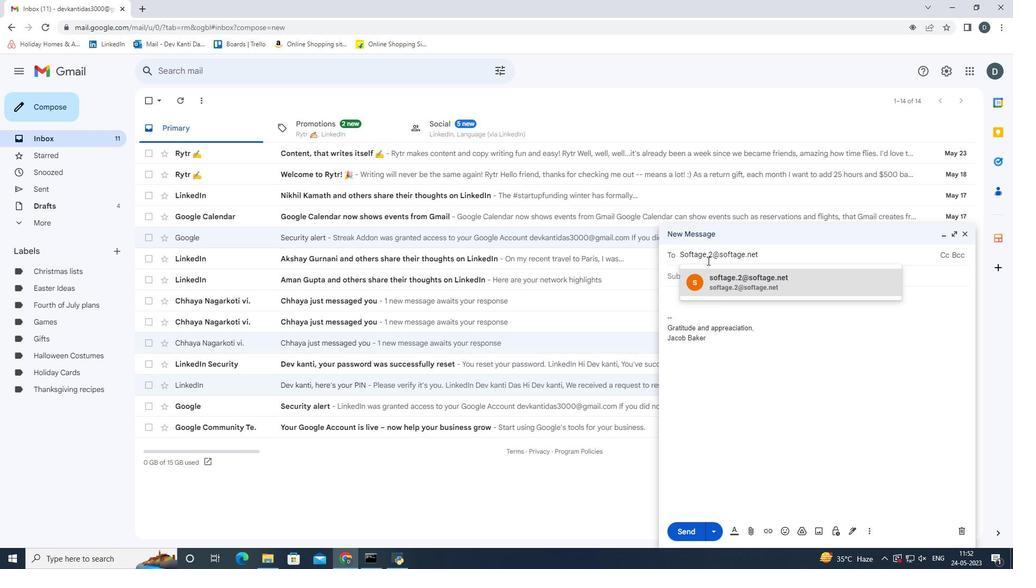 
Action: Mouse moved to (866, 528)
Screenshot: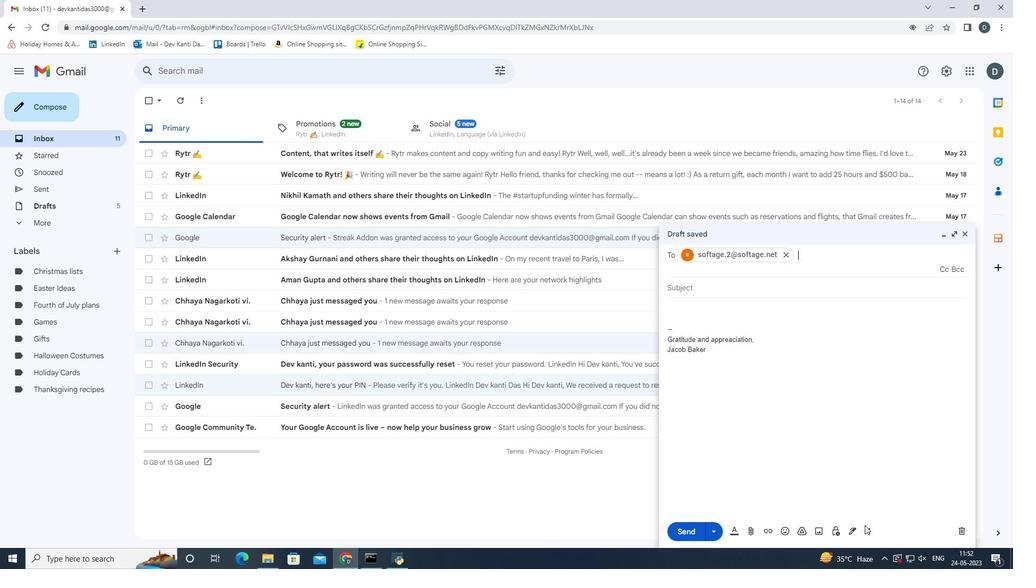 
Action: Mouse pressed left at (866, 528)
Screenshot: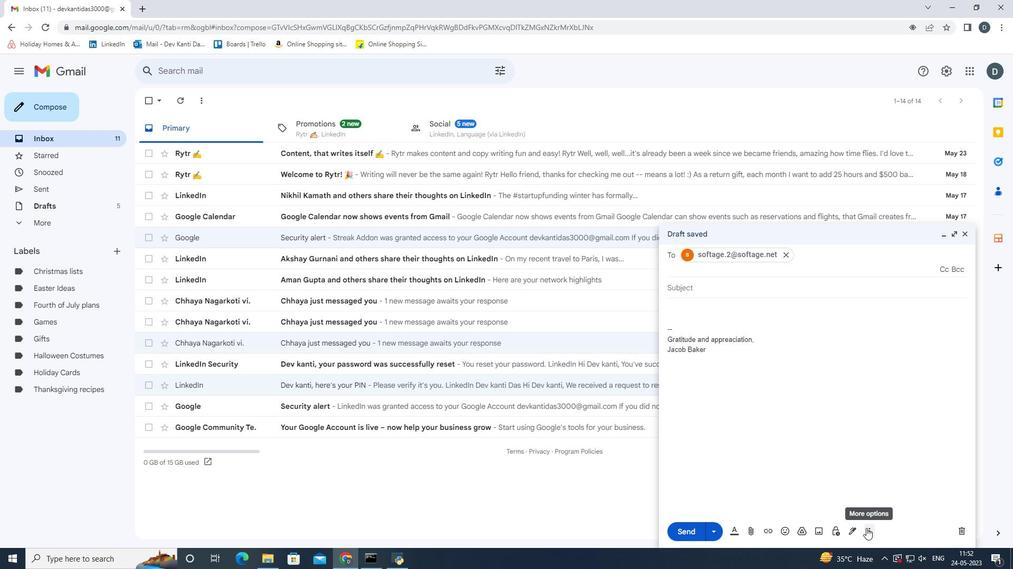 
Action: Mouse moved to (807, 411)
Screenshot: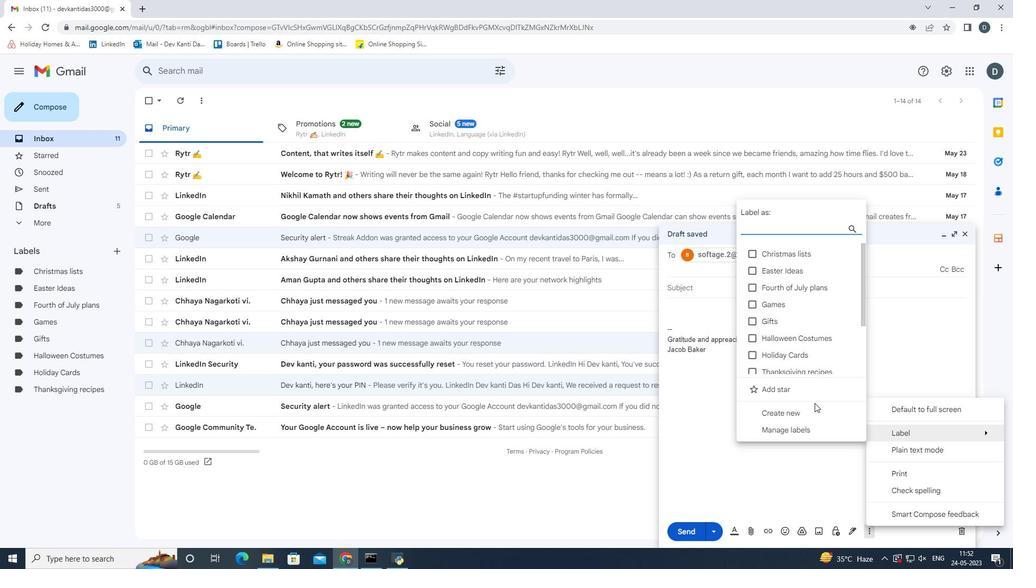 
Action: Mouse pressed left at (807, 411)
Screenshot: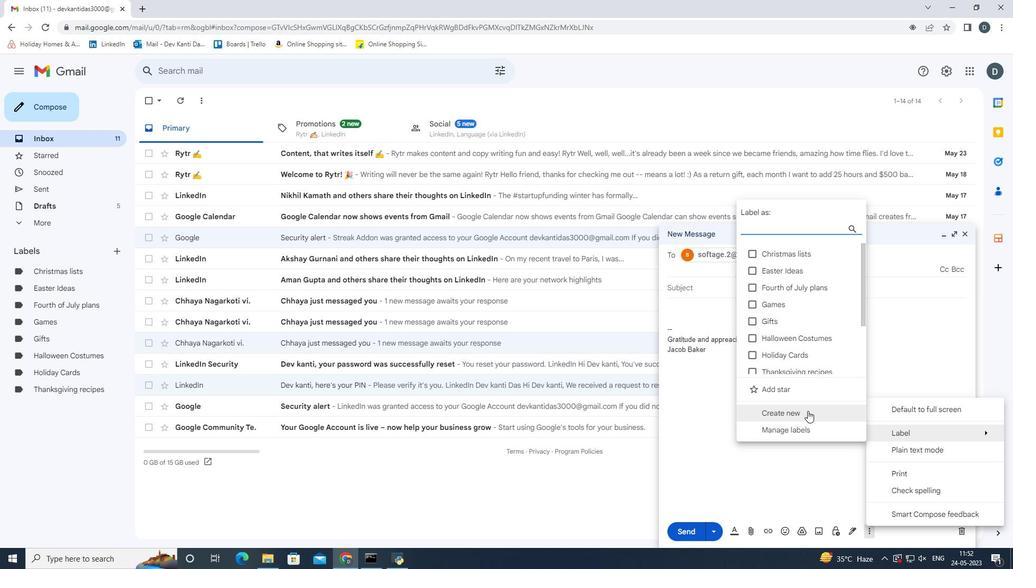 
Action: Mouse moved to (746, 369)
Screenshot: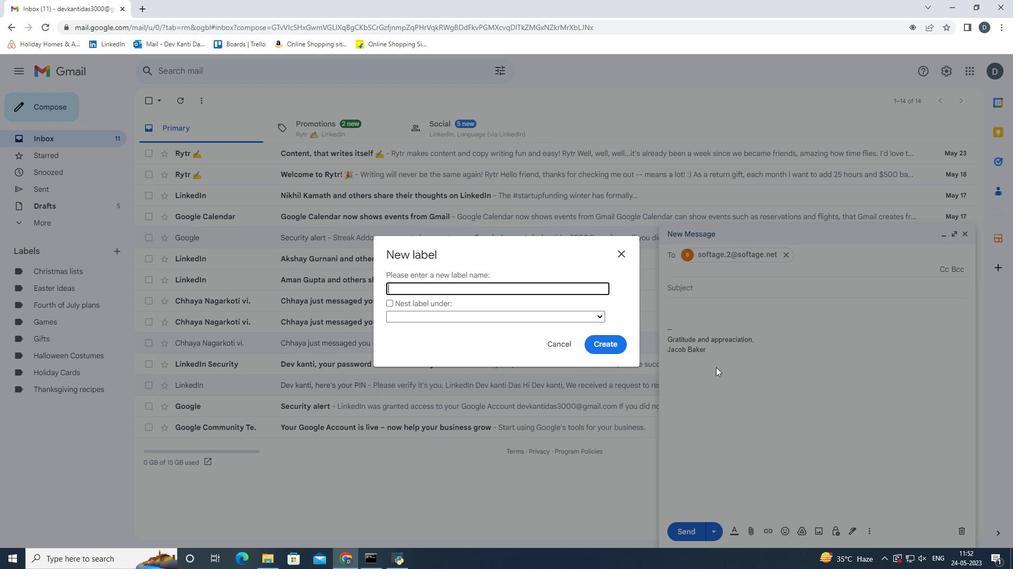 
Action: Key pressed <Key.shift><Key.shift><Key.shift><Key.shift><Key.shift><Key.shift><Key.shift><Key.shift><Key.shift>Valentines<Key.space><Key.shift><Key.shift><Key.shift><Key.shift><Key.shift><Key.shift><Key.shift><Key.shift>Day<Key.space>gifts<Key.enter>
Screenshot: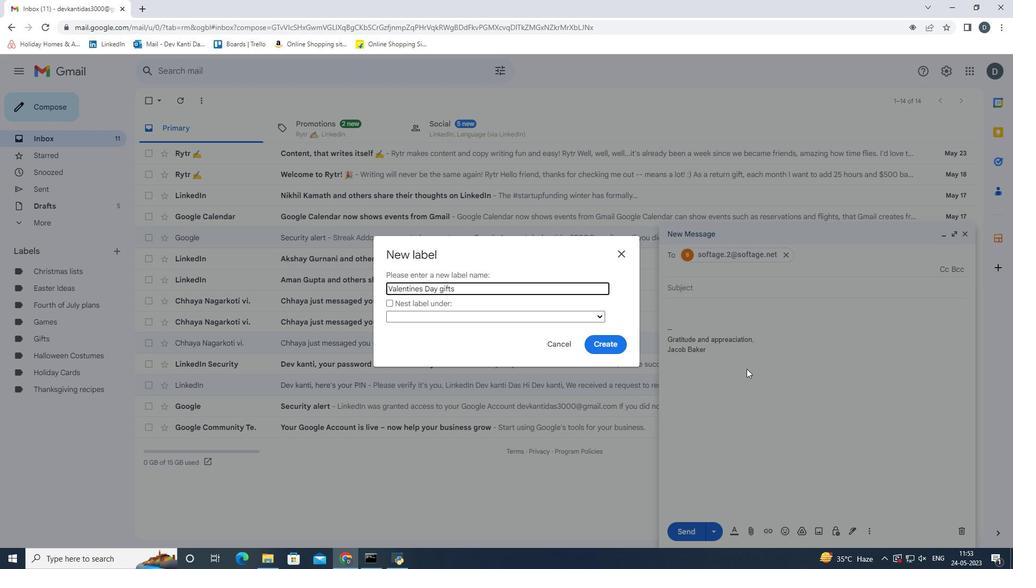 
Action: Mouse moved to (687, 529)
Screenshot: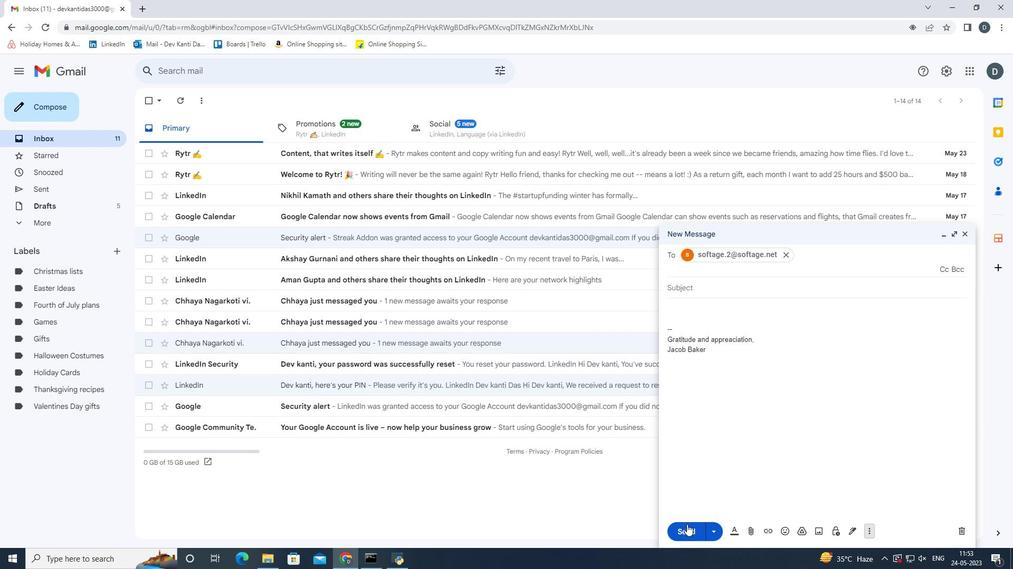 
Action: Mouse pressed left at (687, 529)
Screenshot: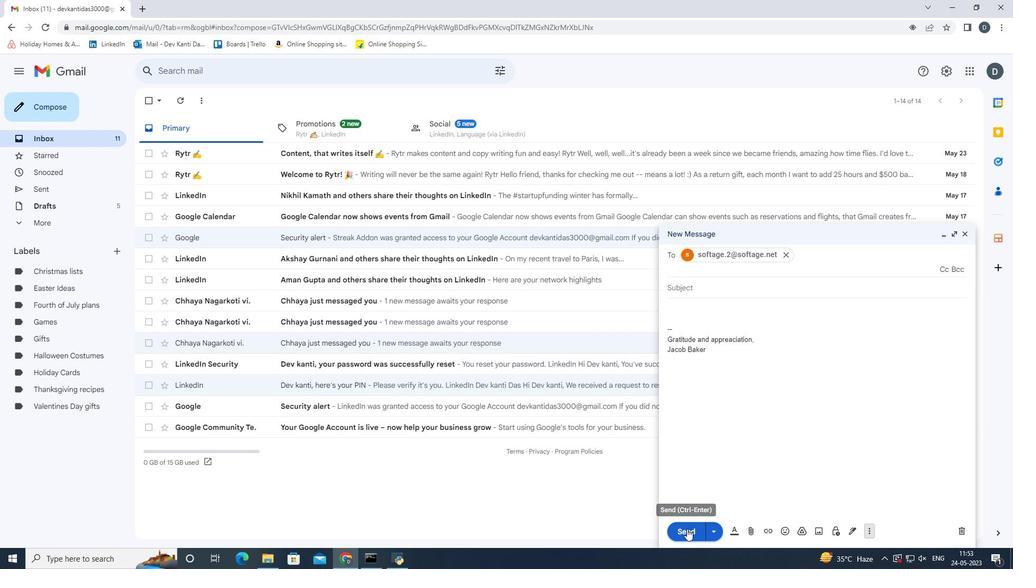 
